 Task: Find connections with filter location Namur with filter topic #Mindfulnesswith filter profile language Spanish with filter current company Enel X with filter school The Army Public School, Dhaula Kuan, New Delhi with filter industry Electric Power Generation with filter service category Corporate Events with filter keywords title Copywriter
Action: Mouse moved to (534, 101)
Screenshot: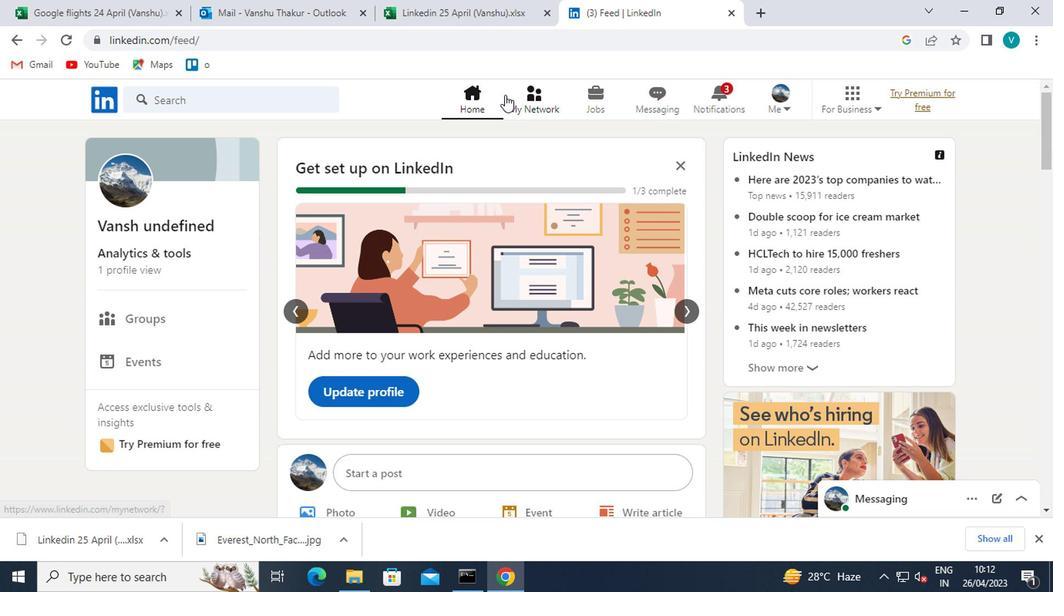 
Action: Mouse pressed left at (534, 101)
Screenshot: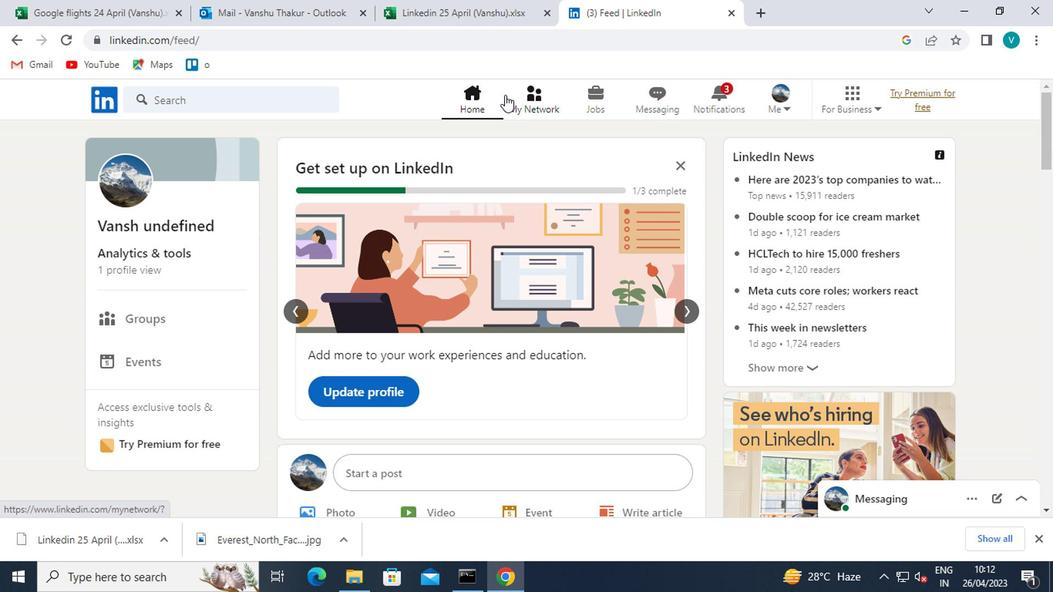 
Action: Mouse moved to (244, 187)
Screenshot: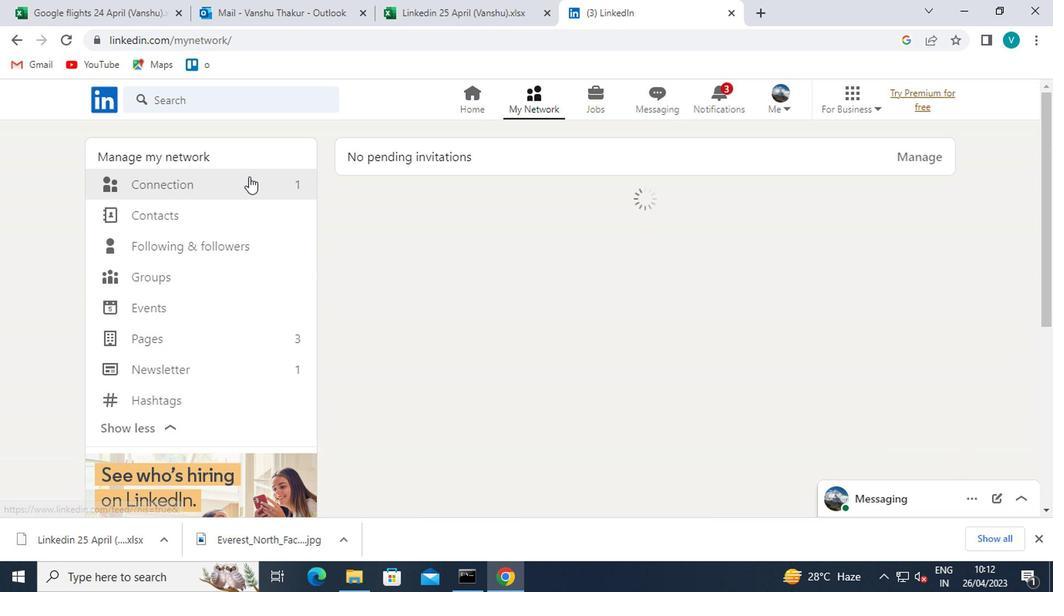 
Action: Mouse pressed left at (244, 187)
Screenshot: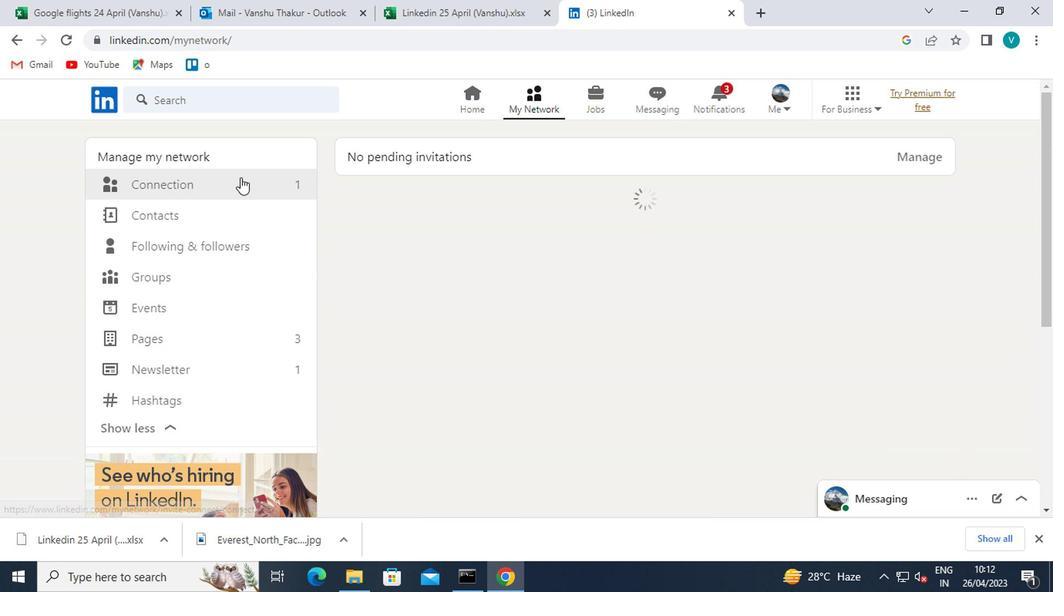 
Action: Mouse moved to (651, 183)
Screenshot: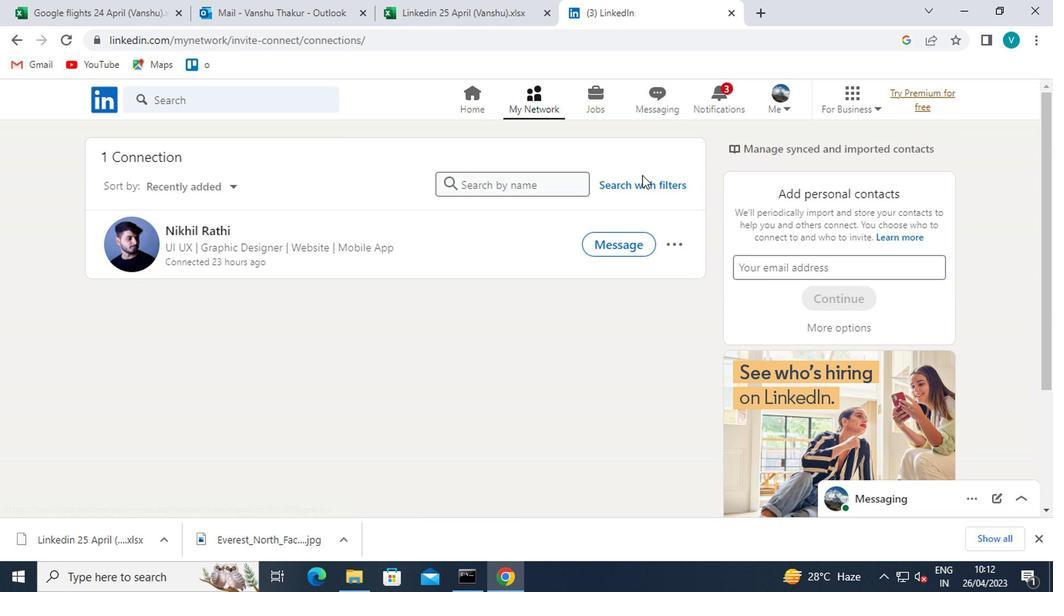 
Action: Mouse pressed left at (651, 183)
Screenshot: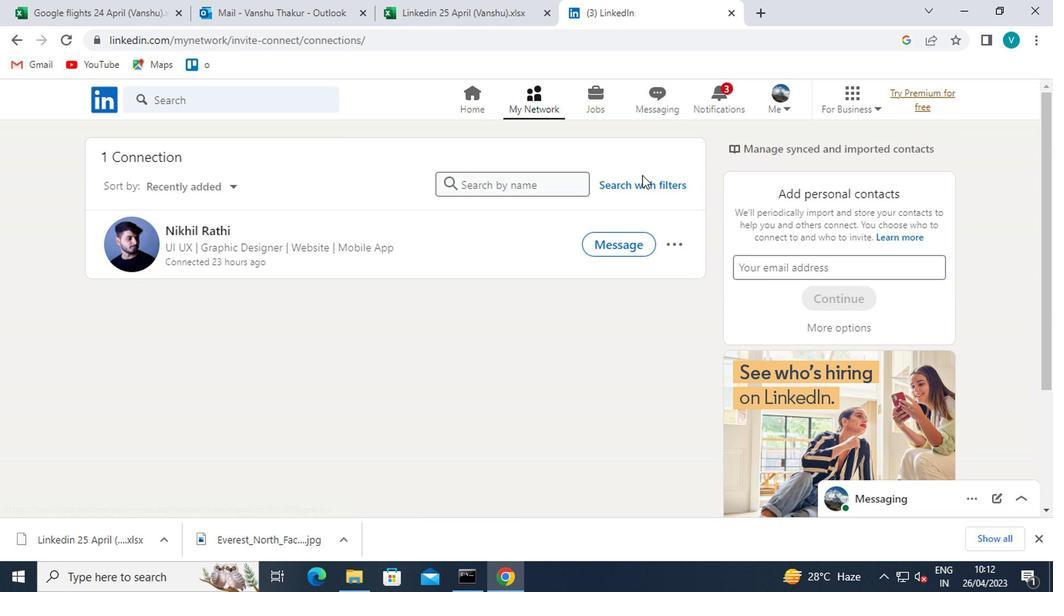 
Action: Mouse moved to (541, 154)
Screenshot: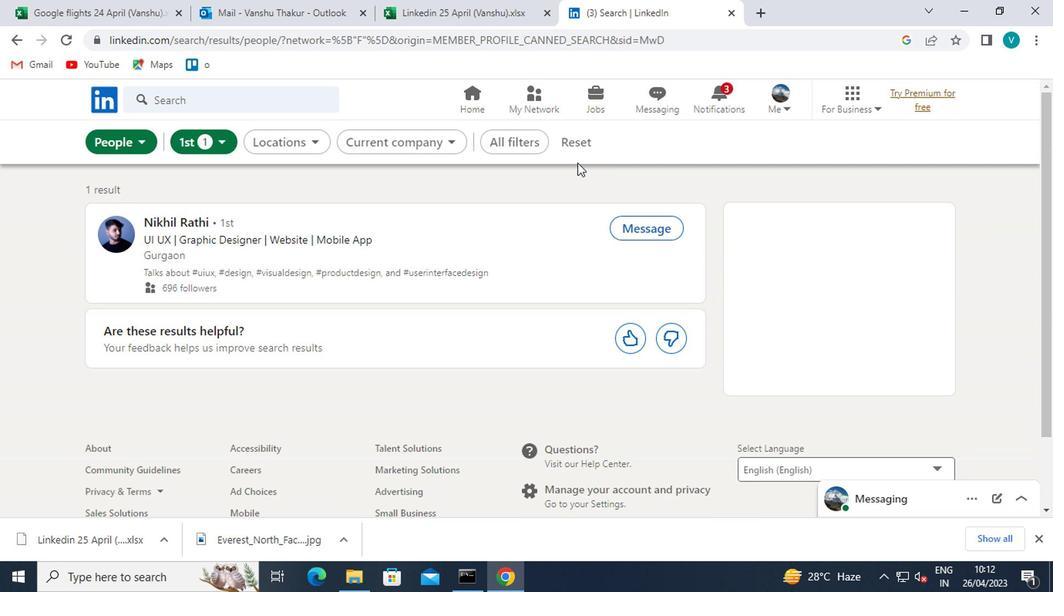 
Action: Mouse pressed left at (541, 154)
Screenshot: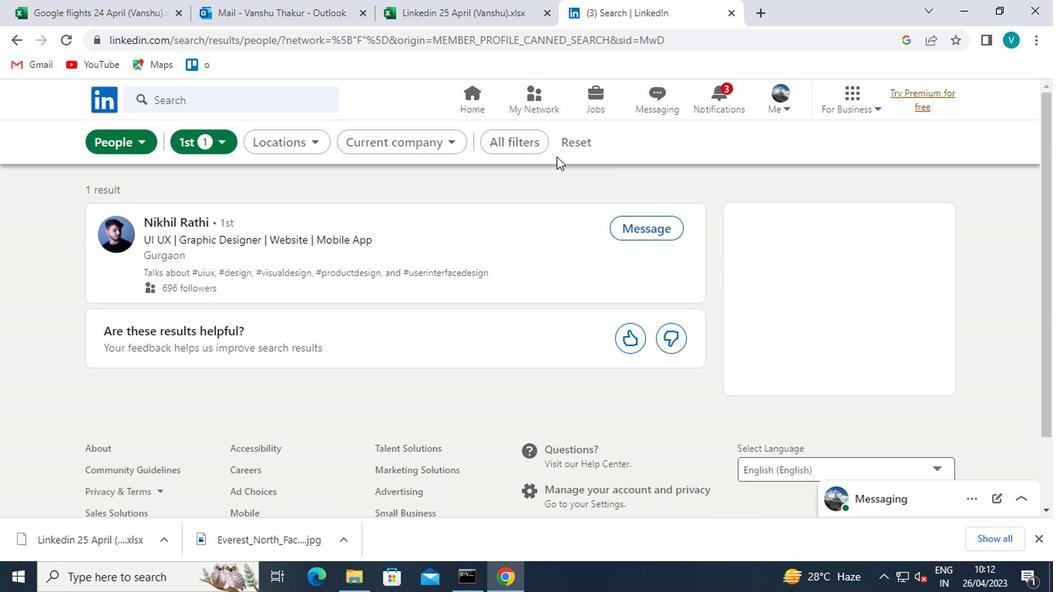 
Action: Mouse moved to (740, 271)
Screenshot: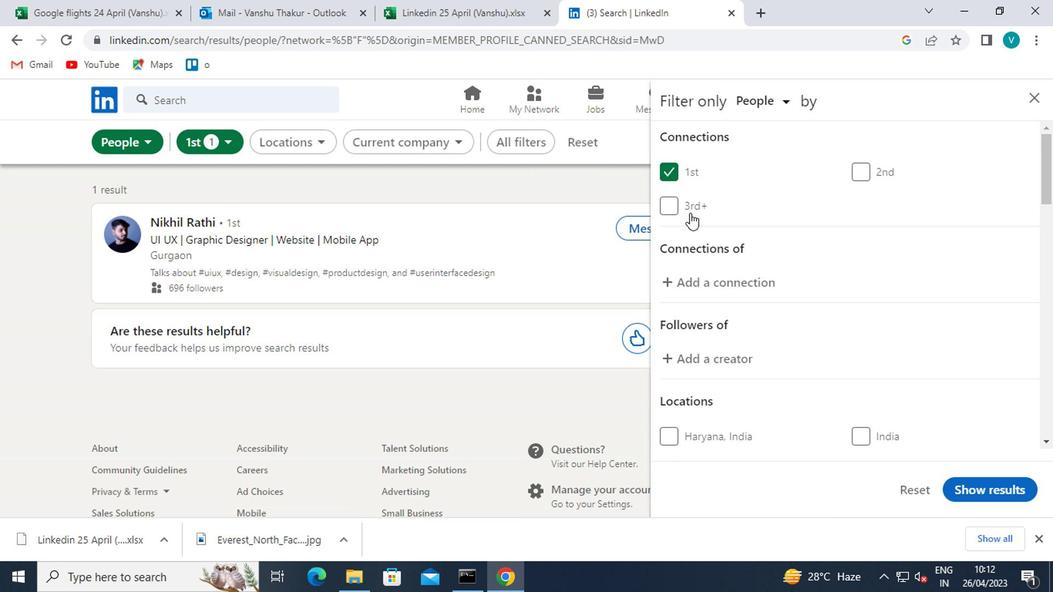 
Action: Mouse scrolled (740, 270) with delta (0, 0)
Screenshot: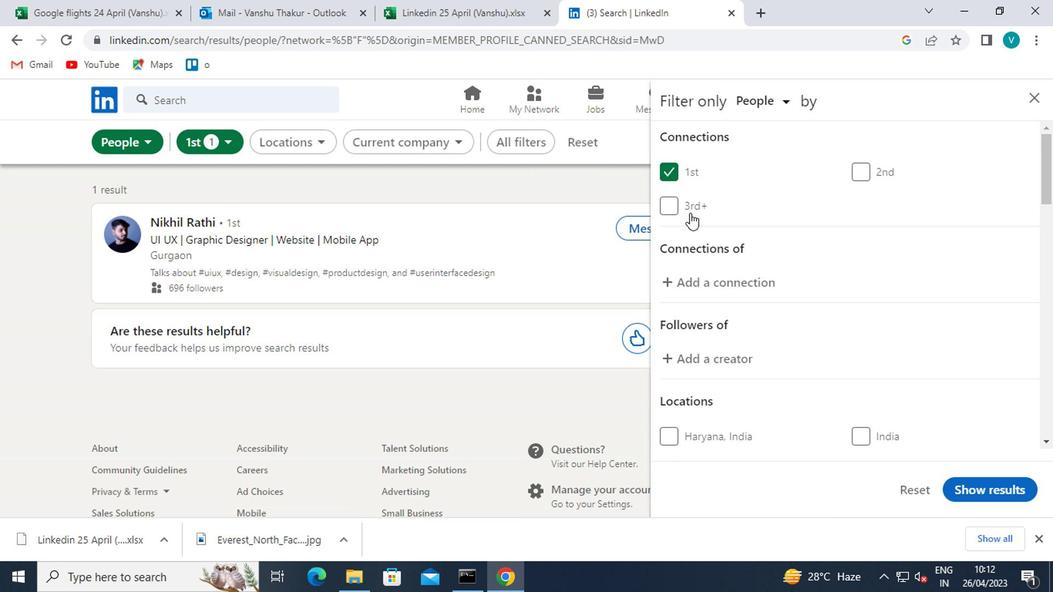 
Action: Mouse moved to (740, 274)
Screenshot: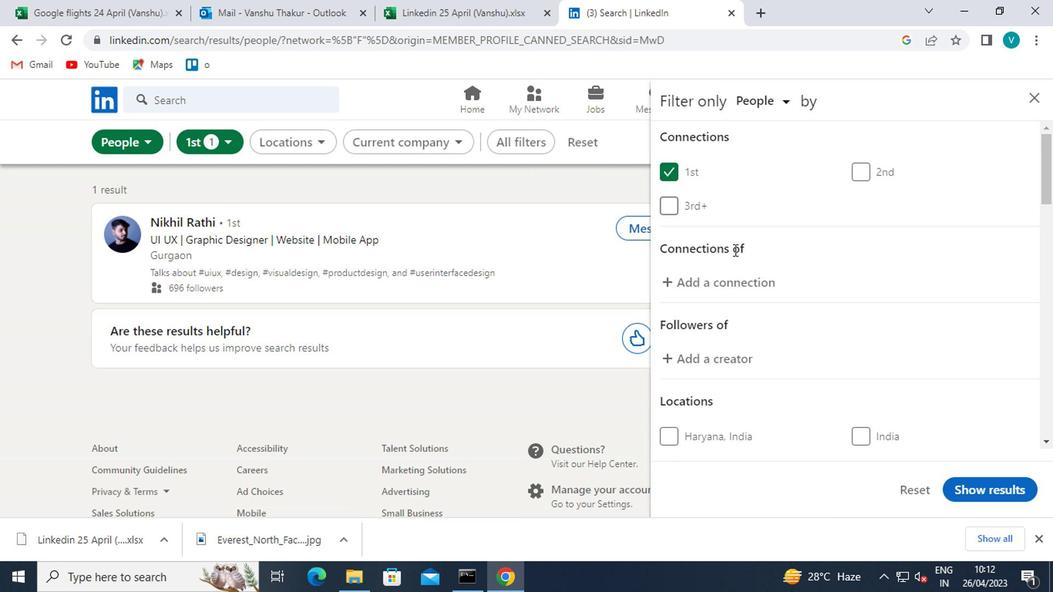 
Action: Mouse scrolled (740, 273) with delta (0, 0)
Screenshot: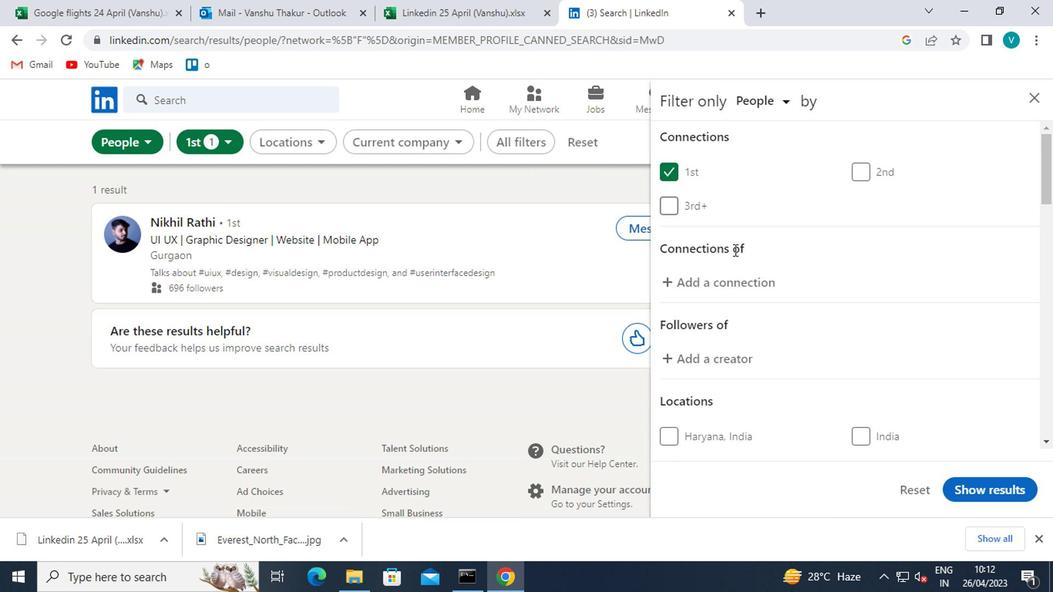 
Action: Mouse scrolled (740, 273) with delta (0, 0)
Screenshot: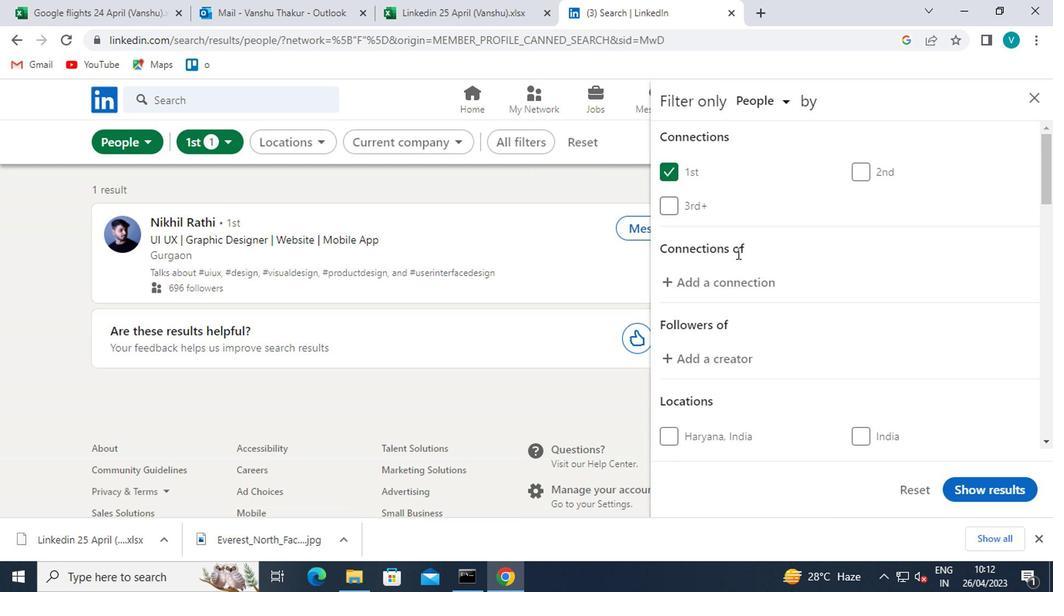
Action: Mouse moved to (728, 271)
Screenshot: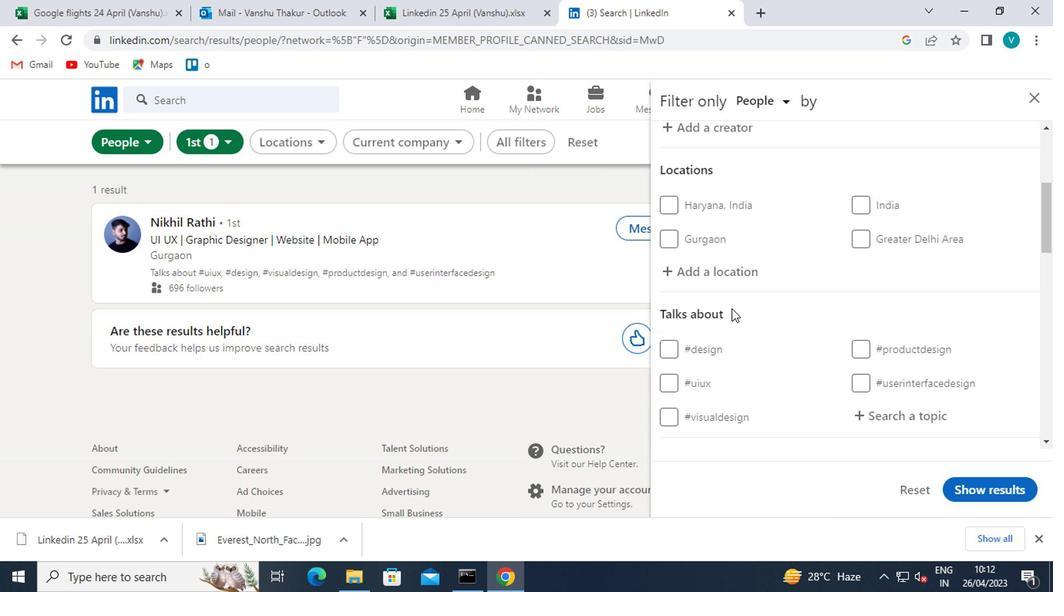 
Action: Mouse pressed left at (728, 271)
Screenshot: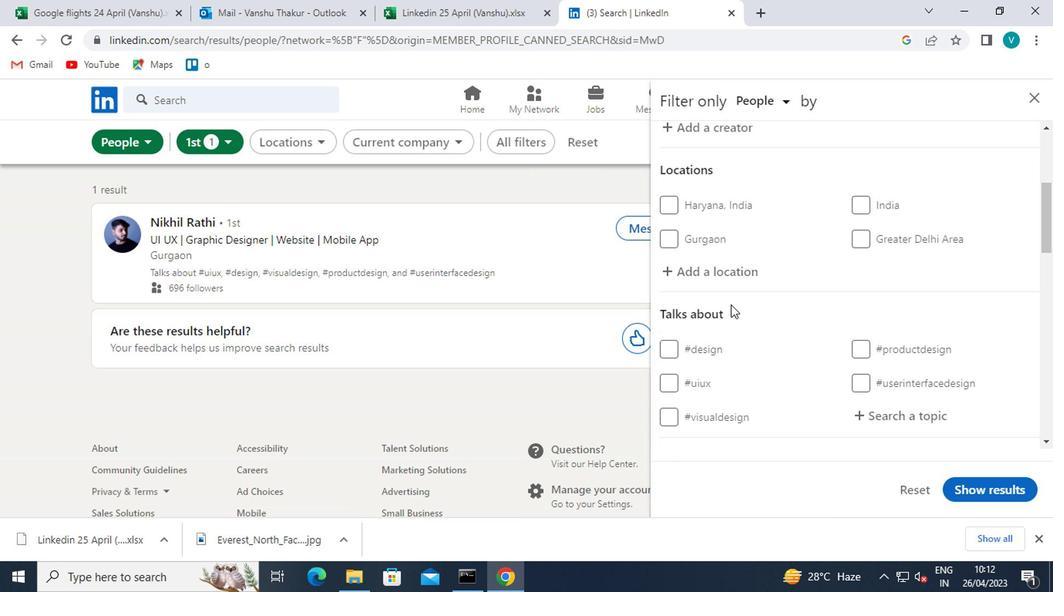 
Action: Key pressed <Key.shift>NAMUR
Screenshot: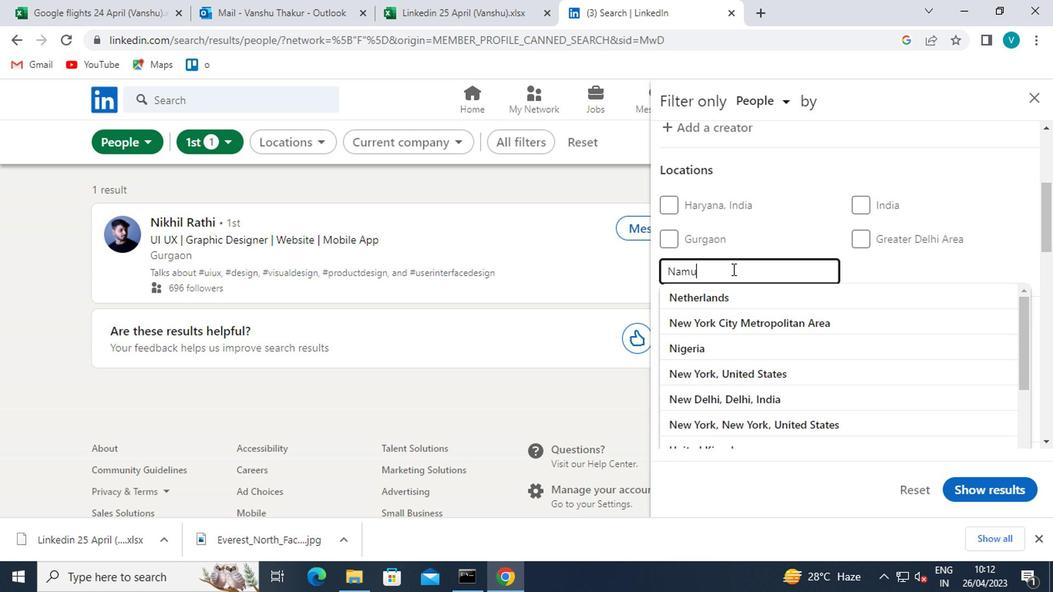 
Action: Mouse moved to (723, 300)
Screenshot: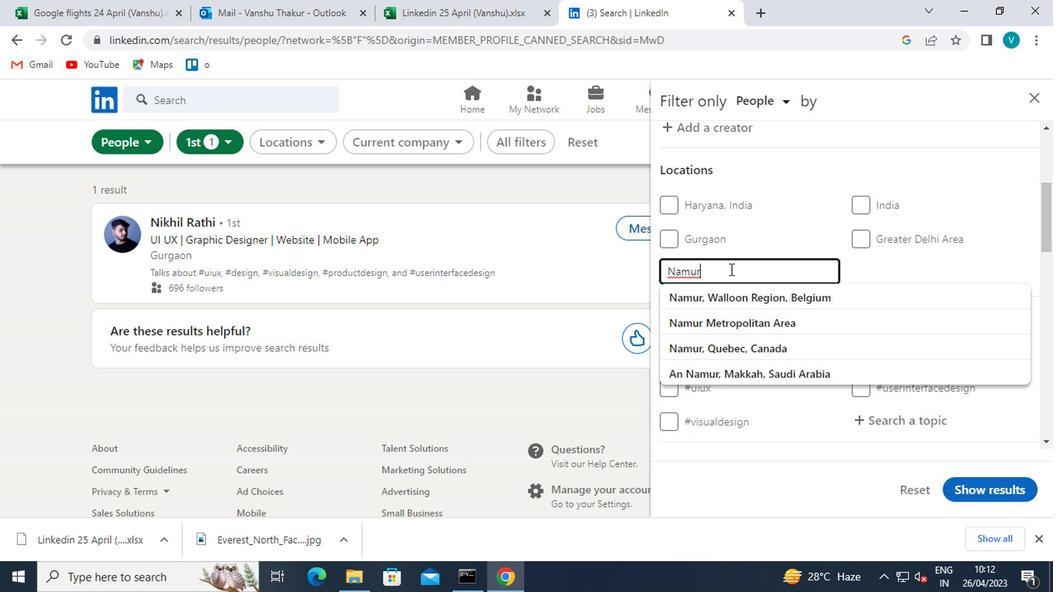 
Action: Mouse pressed left at (723, 300)
Screenshot: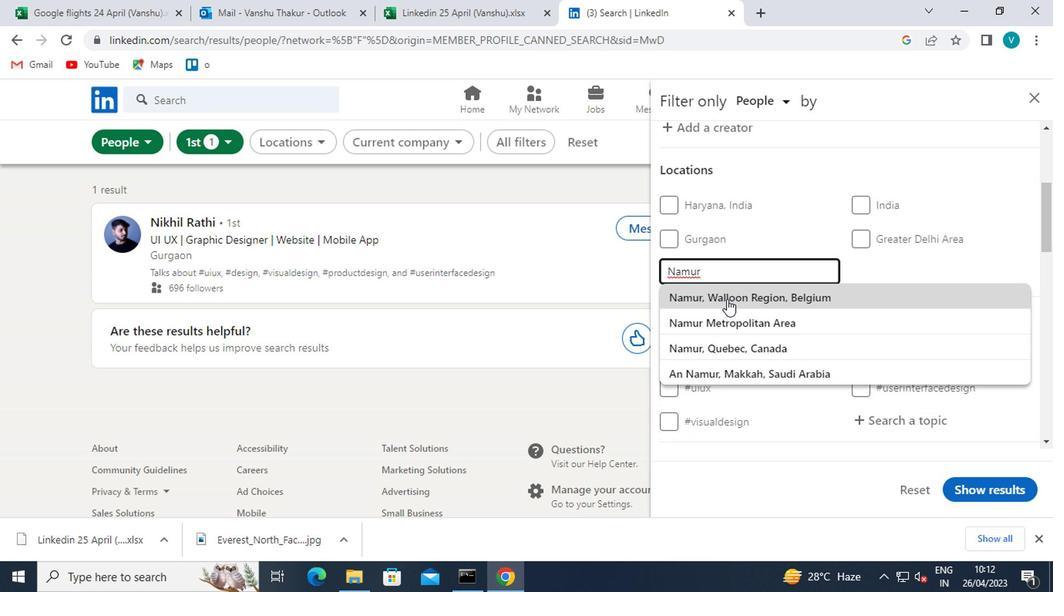 
Action: Mouse moved to (726, 304)
Screenshot: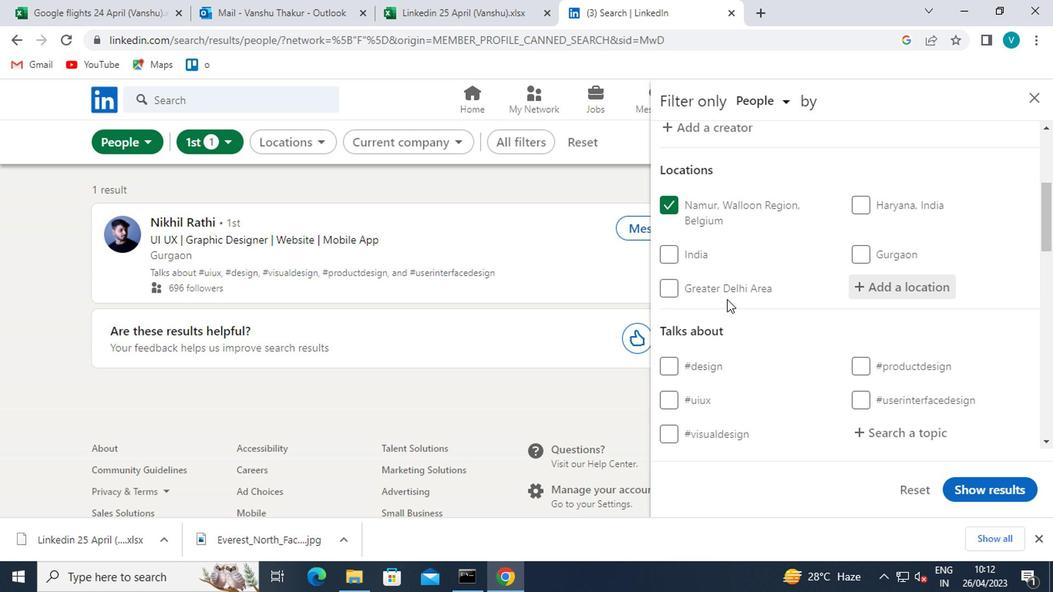 
Action: Mouse scrolled (726, 303) with delta (0, 0)
Screenshot: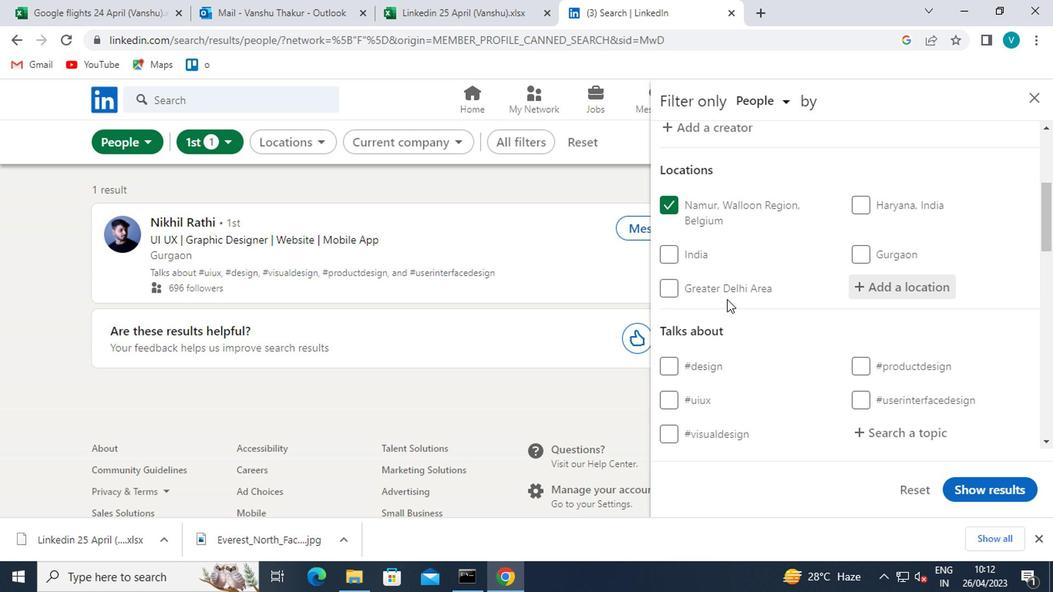 
Action: Mouse moved to (730, 308)
Screenshot: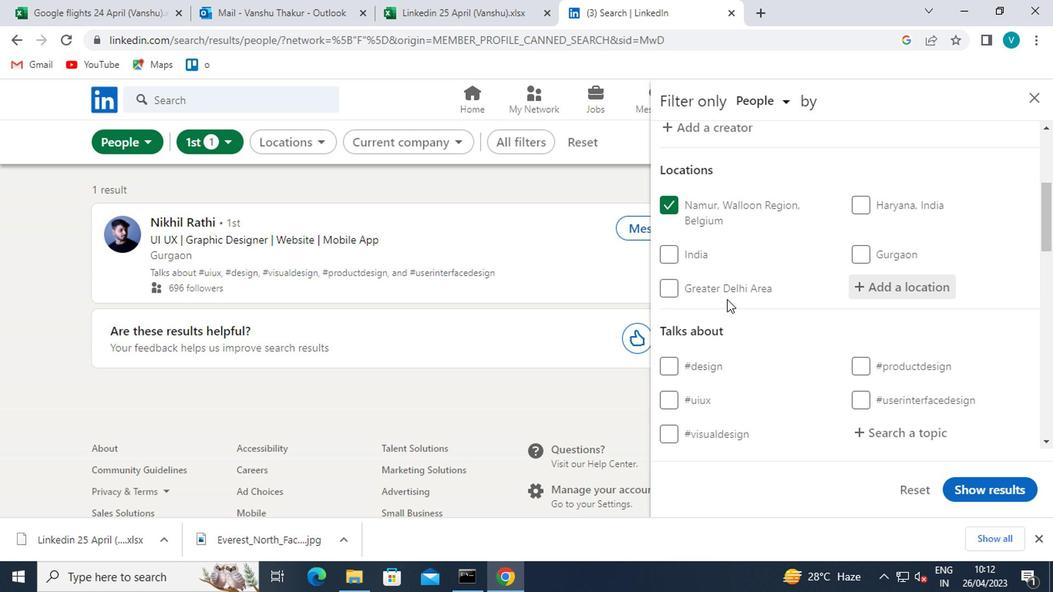 
Action: Mouse scrolled (730, 307) with delta (0, -1)
Screenshot: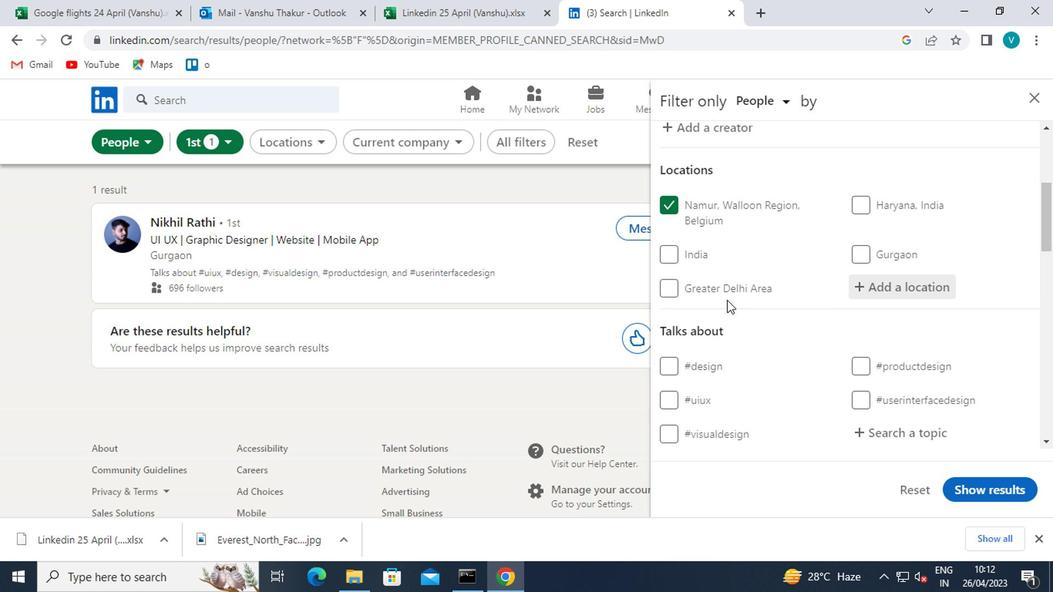 
Action: Mouse moved to (898, 286)
Screenshot: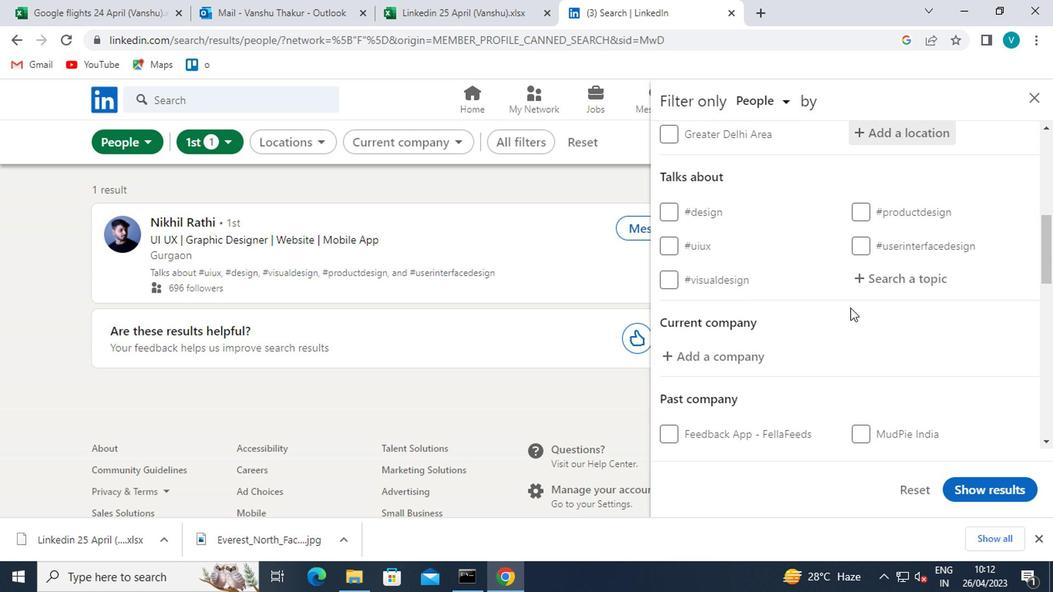 
Action: Mouse pressed left at (898, 286)
Screenshot: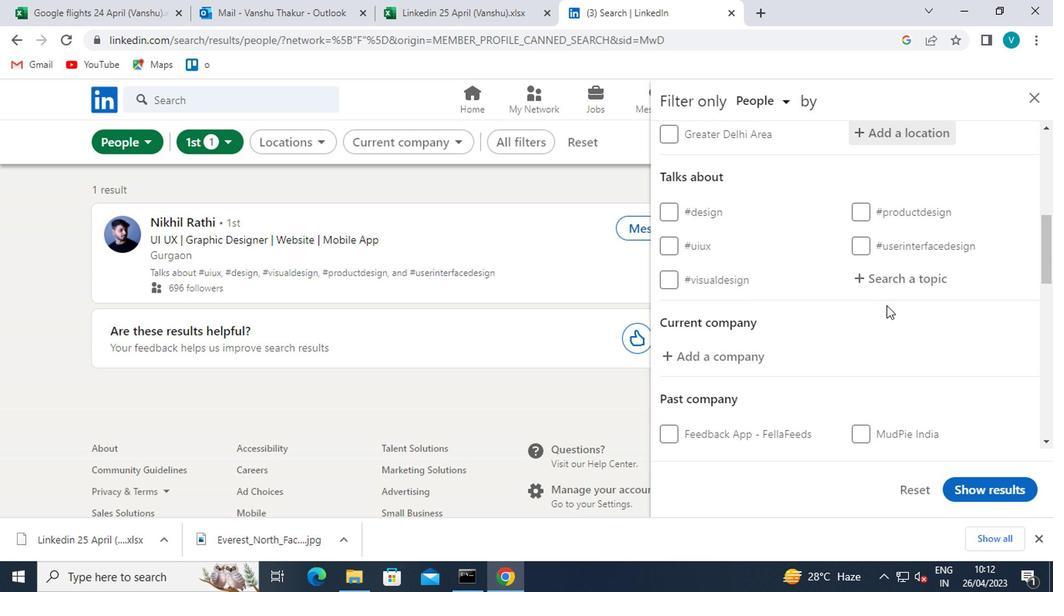 
Action: Key pressed <Key.shift>#<Key.shift>MINDFULNESS
Screenshot: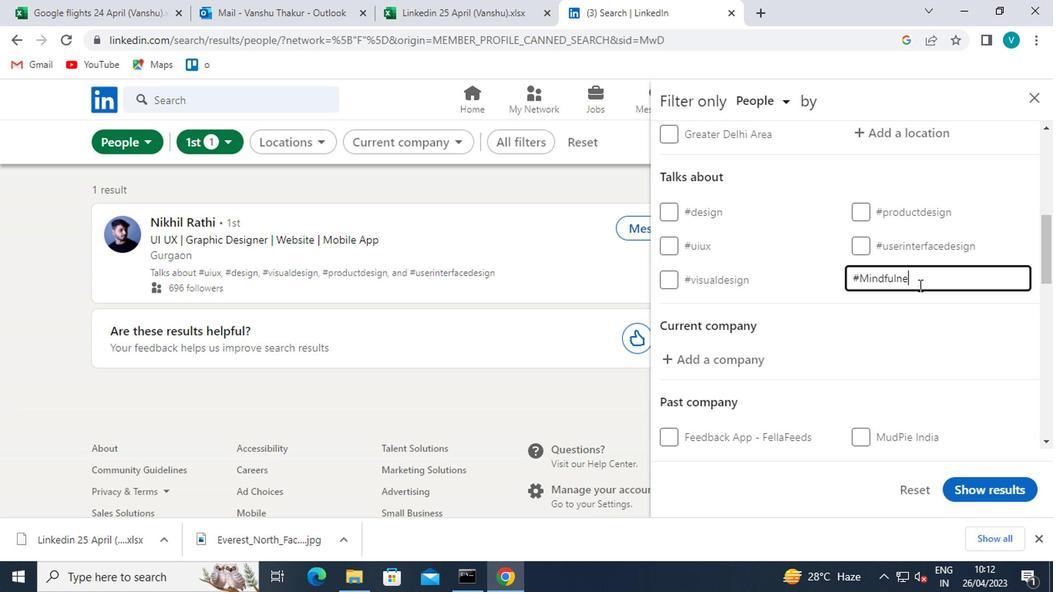 
Action: Mouse moved to (906, 300)
Screenshot: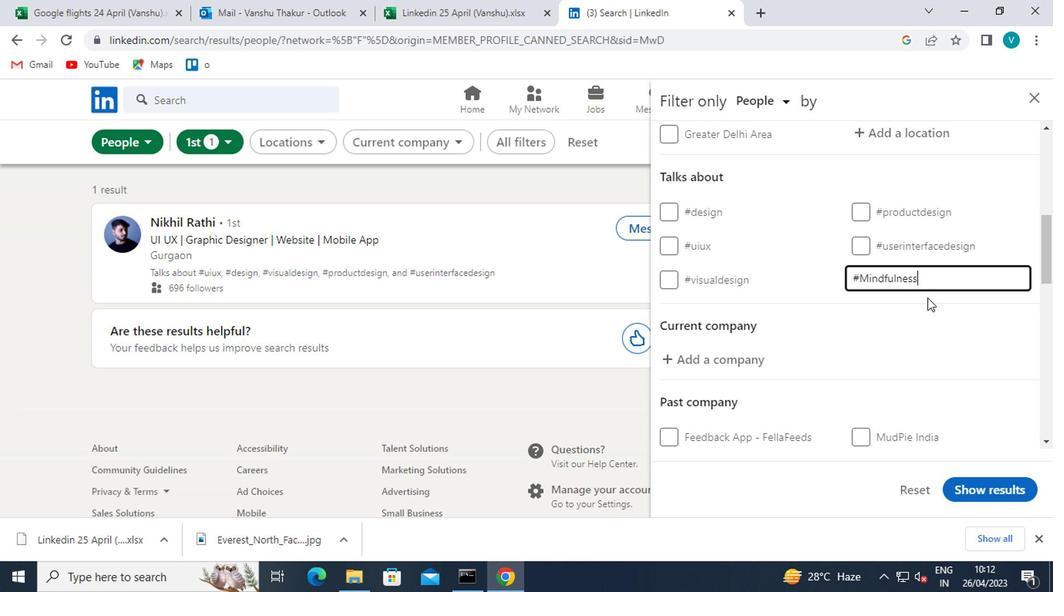 
Action: Mouse pressed left at (906, 300)
Screenshot: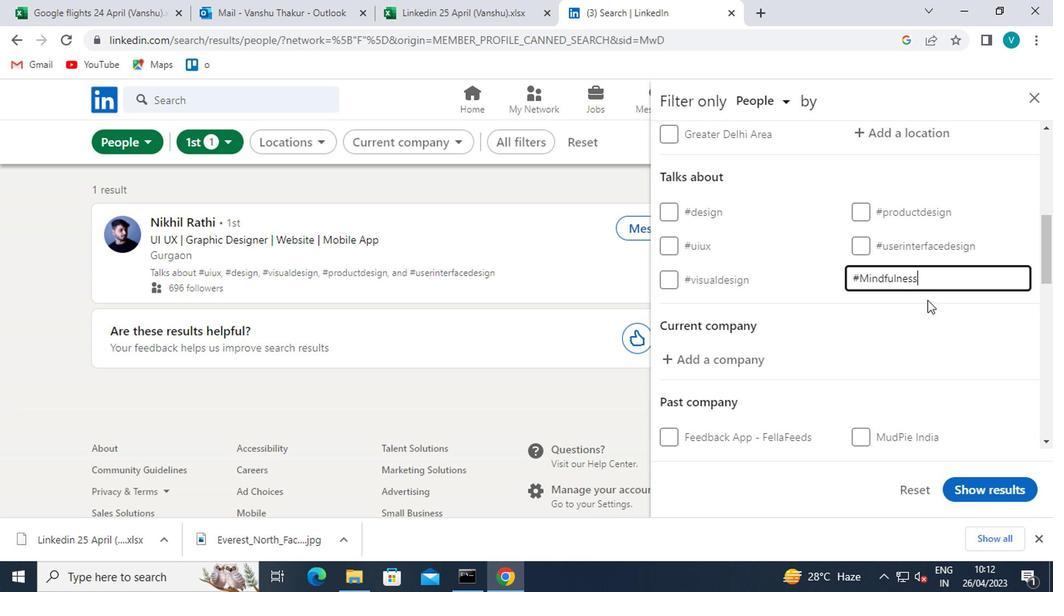 
Action: Mouse moved to (894, 310)
Screenshot: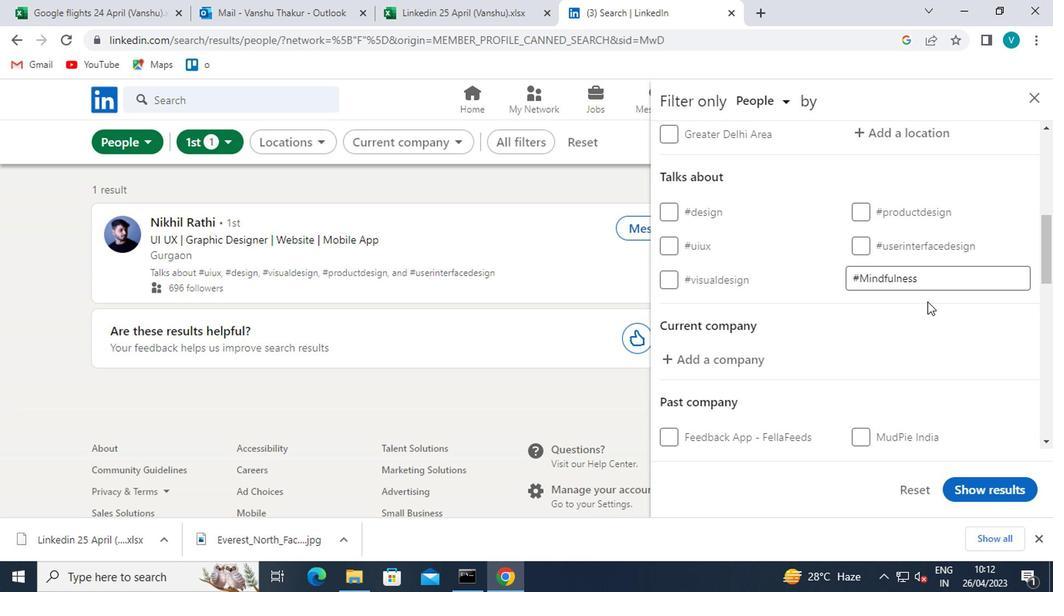 
Action: Mouse scrolled (894, 310) with delta (0, 0)
Screenshot: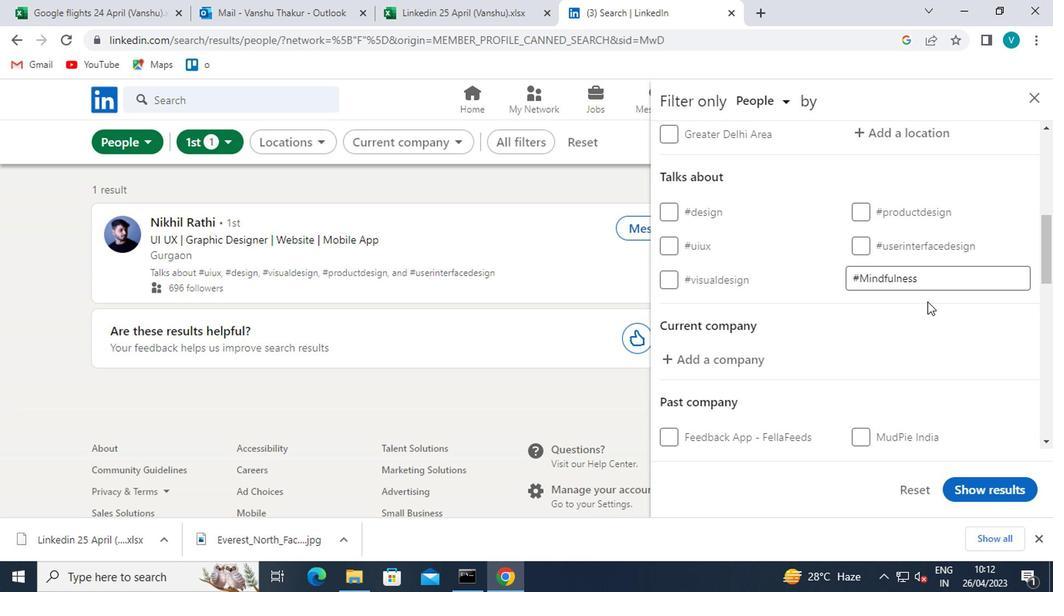 
Action: Mouse moved to (887, 314)
Screenshot: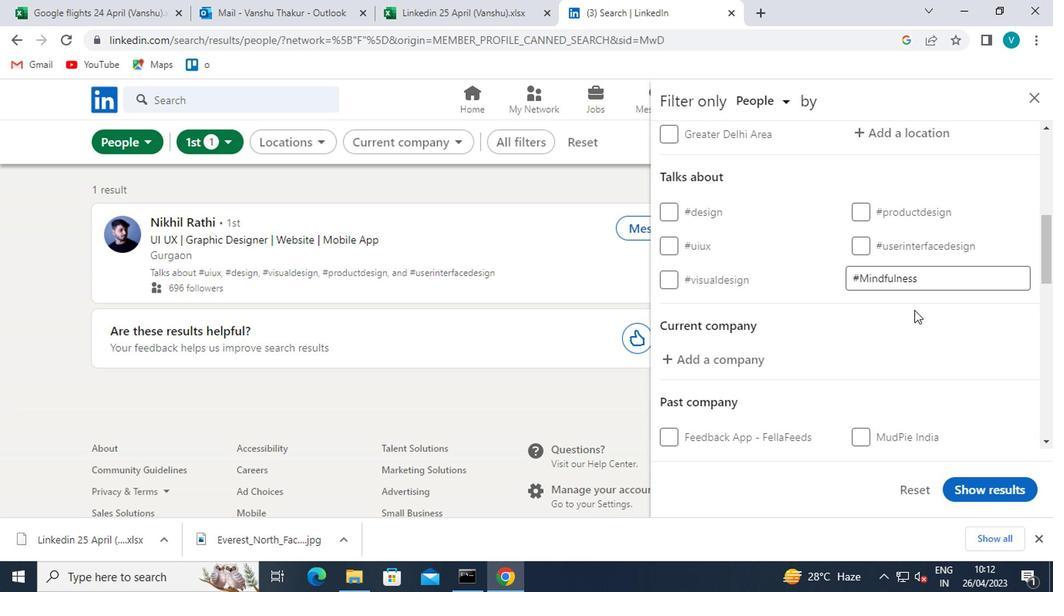 
Action: Mouse scrolled (887, 313) with delta (0, -1)
Screenshot: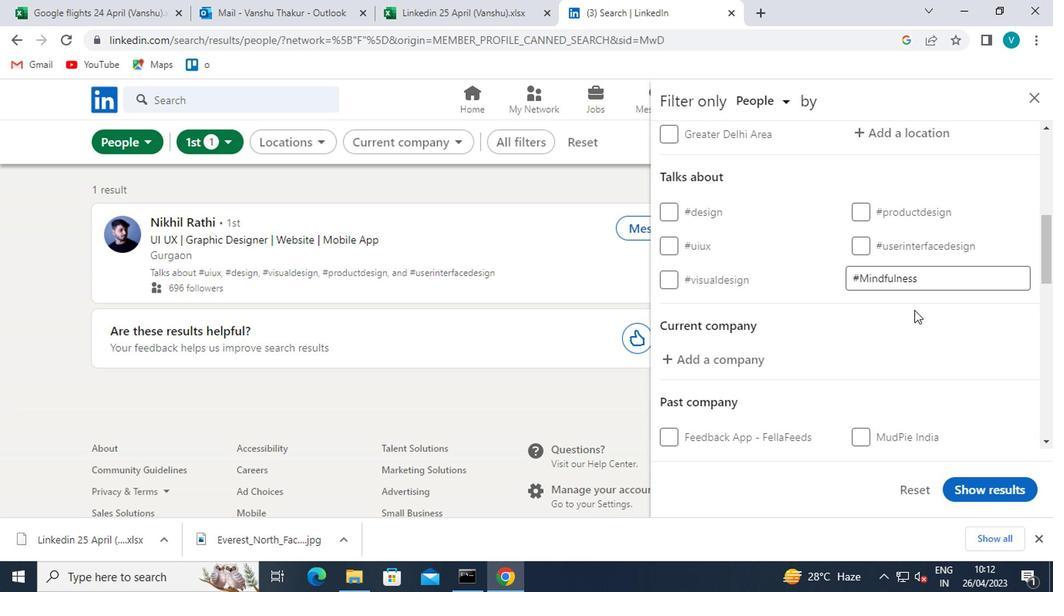
Action: Mouse moved to (867, 321)
Screenshot: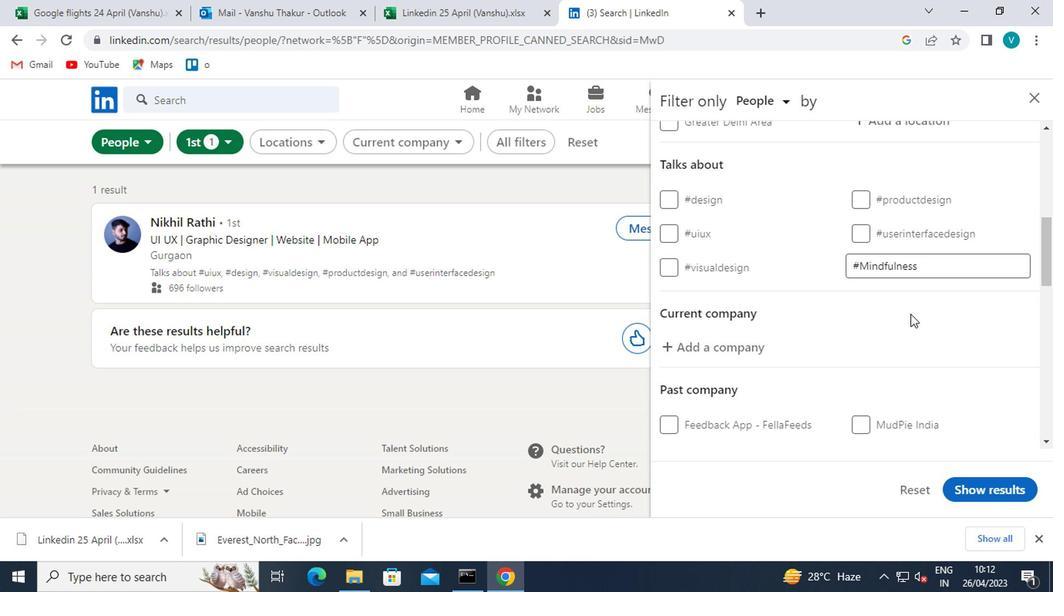 
Action: Mouse scrolled (867, 321) with delta (0, 0)
Screenshot: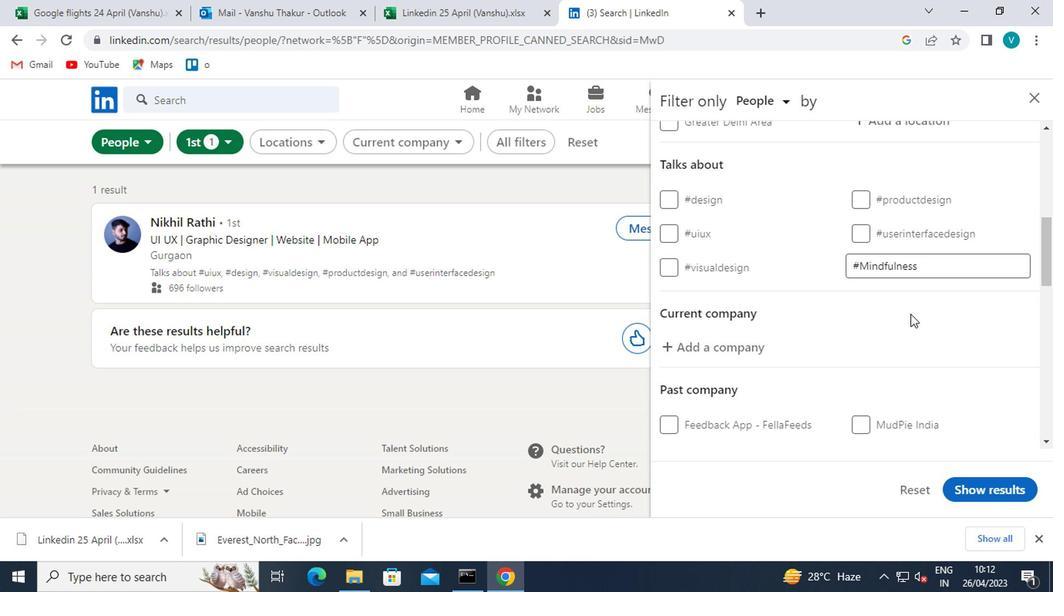 
Action: Mouse moved to (838, 324)
Screenshot: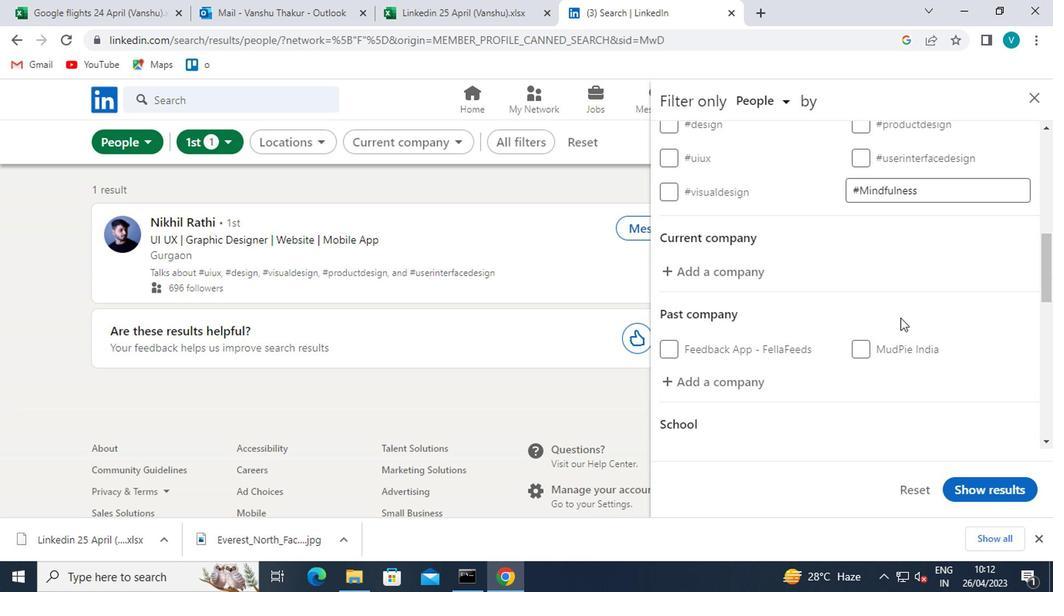 
Action: Mouse scrolled (838, 323) with delta (0, 0)
Screenshot: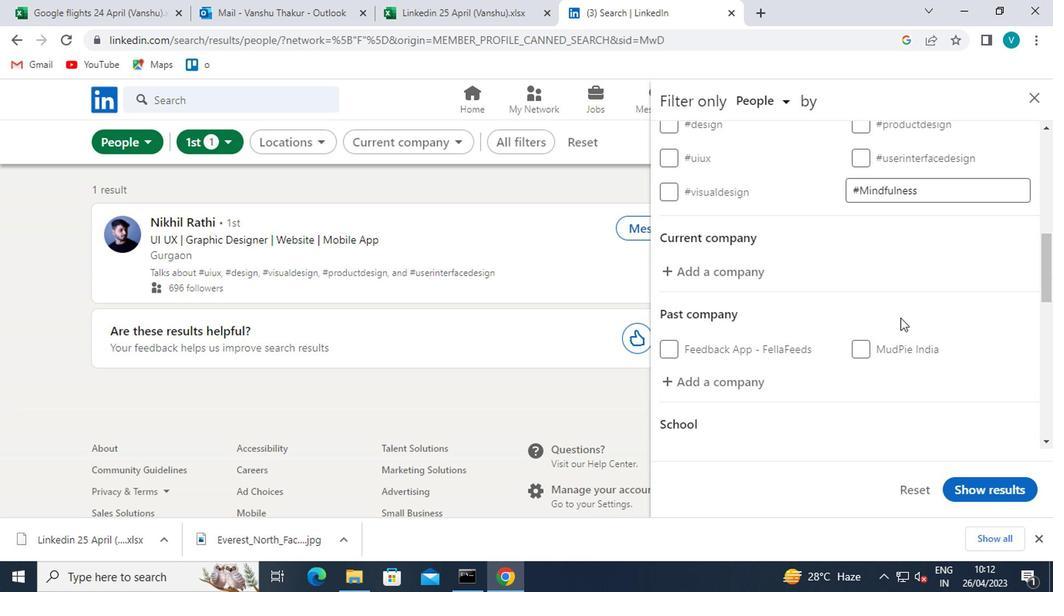 
Action: Mouse moved to (832, 324)
Screenshot: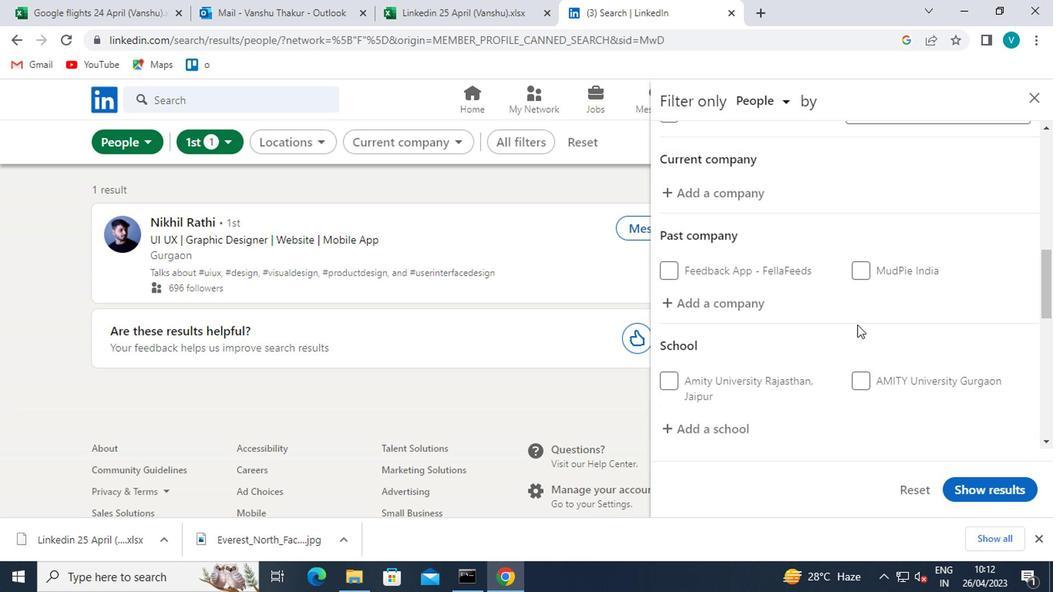
Action: Mouse scrolled (832, 323) with delta (0, 0)
Screenshot: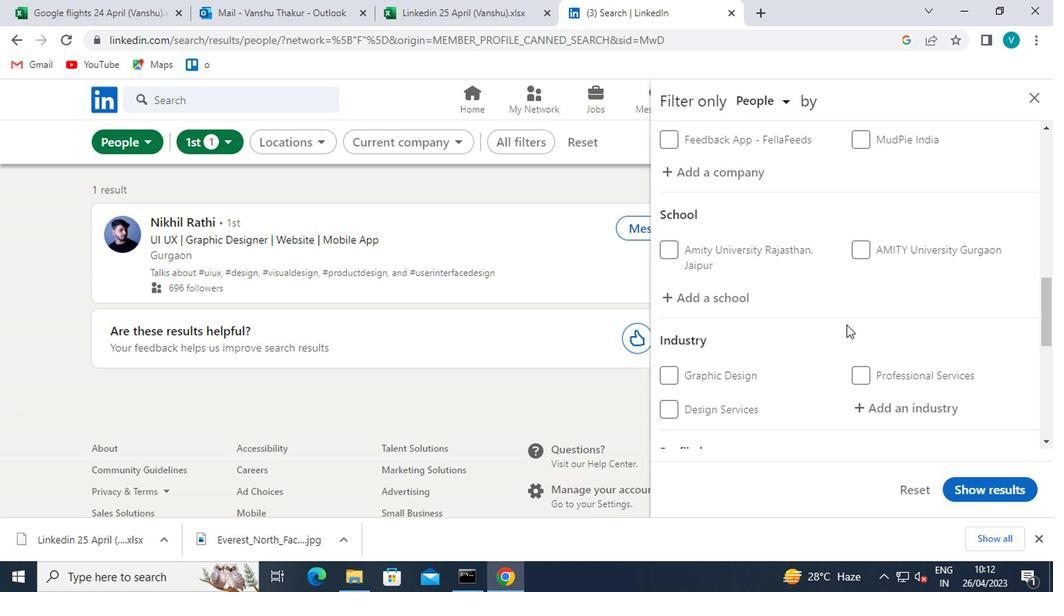 
Action: Mouse scrolled (832, 324) with delta (0, 0)
Screenshot: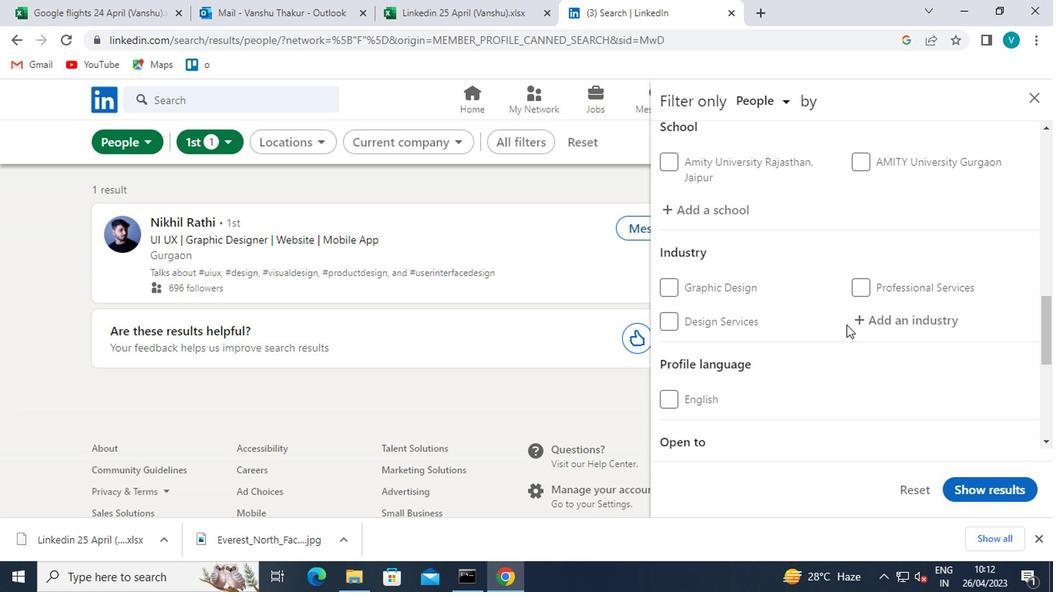 
Action: Mouse moved to (832, 324)
Screenshot: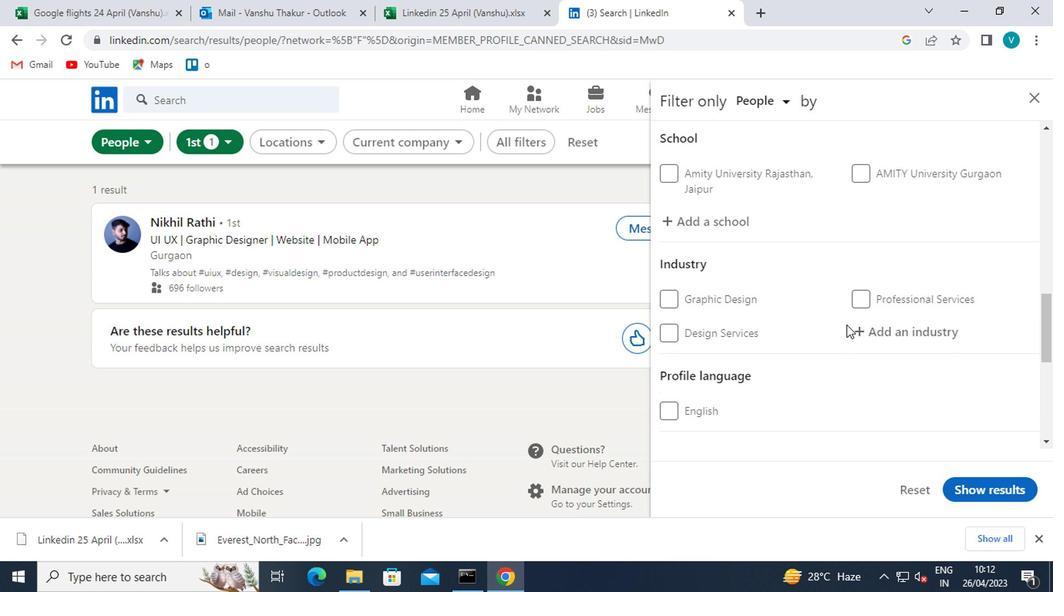 
Action: Mouse scrolled (832, 324) with delta (0, 0)
Screenshot: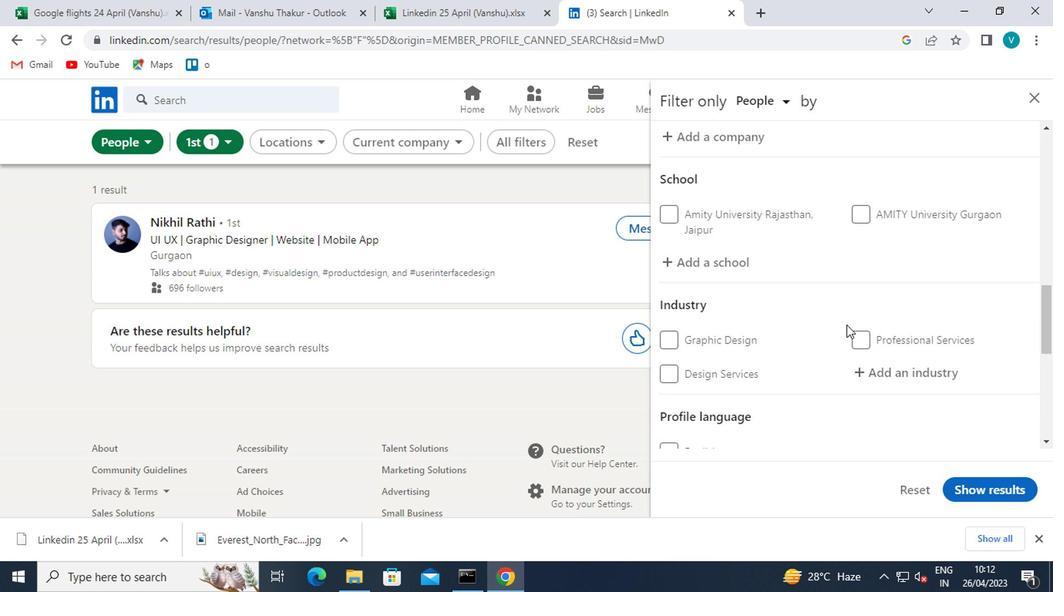 
Action: Mouse moved to (832, 324)
Screenshot: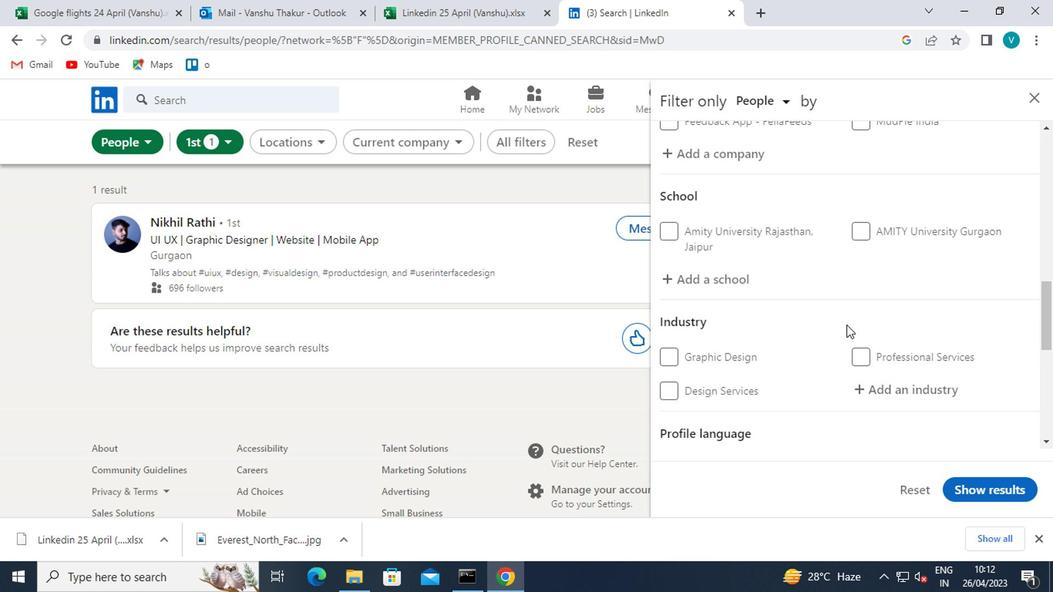
Action: Mouse scrolled (832, 324) with delta (0, 0)
Screenshot: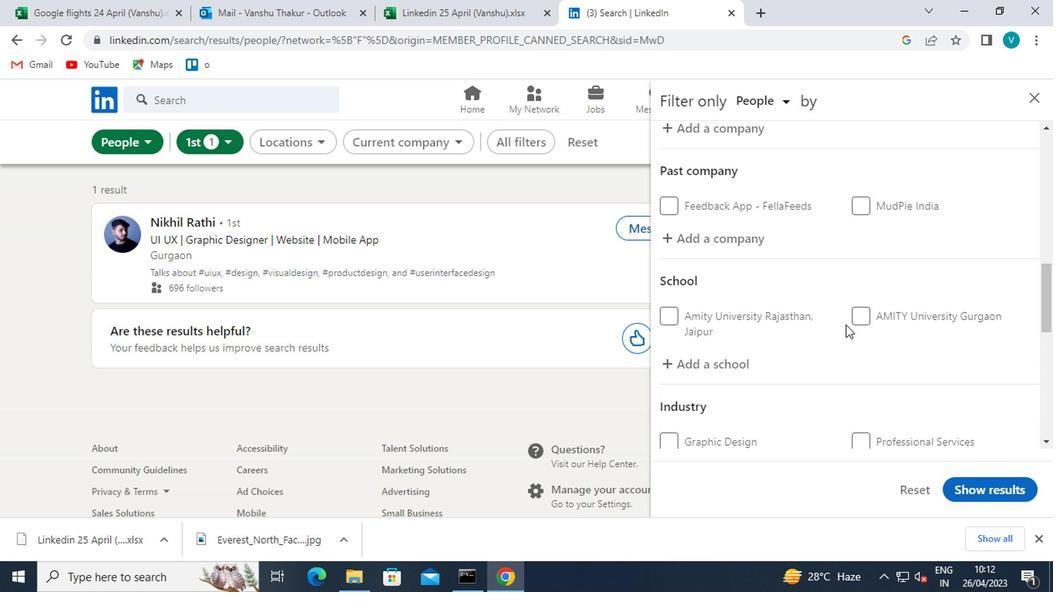 
Action: Mouse scrolled (832, 324) with delta (0, 0)
Screenshot: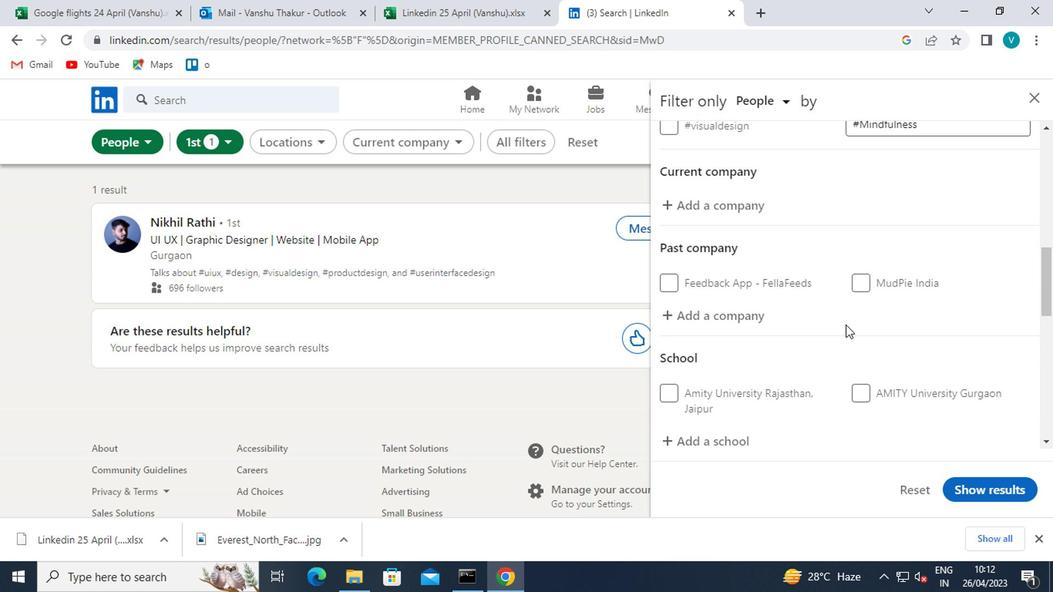 
Action: Mouse moved to (746, 285)
Screenshot: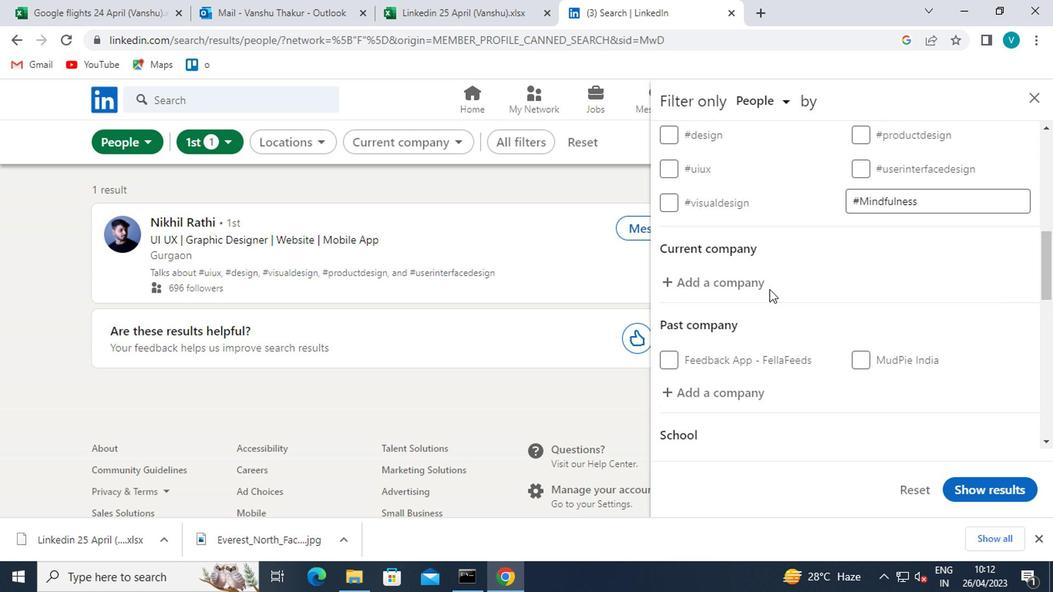 
Action: Mouse pressed left at (746, 285)
Screenshot: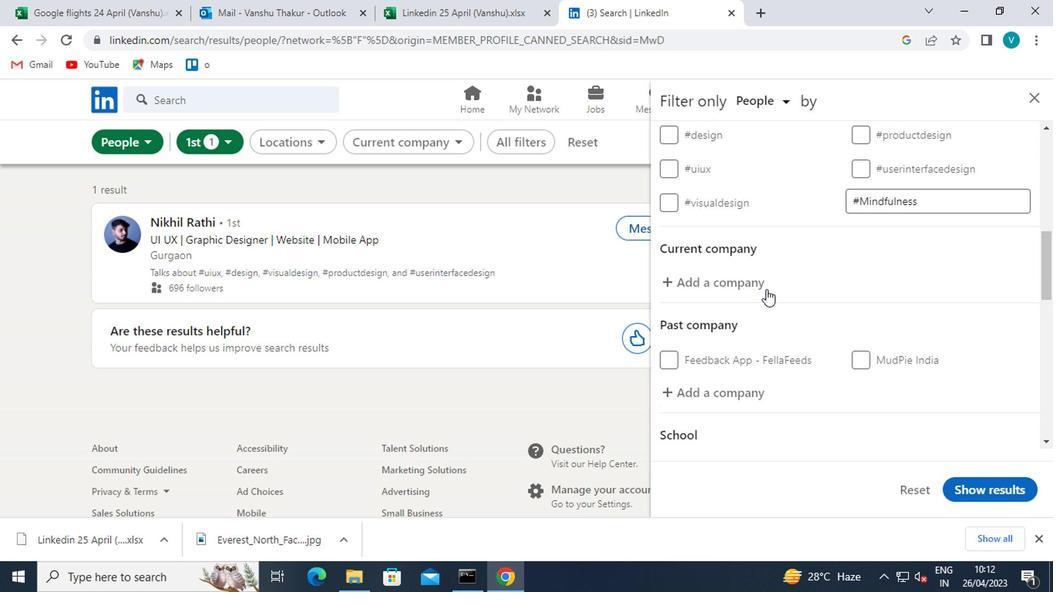
Action: Key pressed <Key.shift>ENEL<Key.space><Key.shift>X<Key.space>
Screenshot: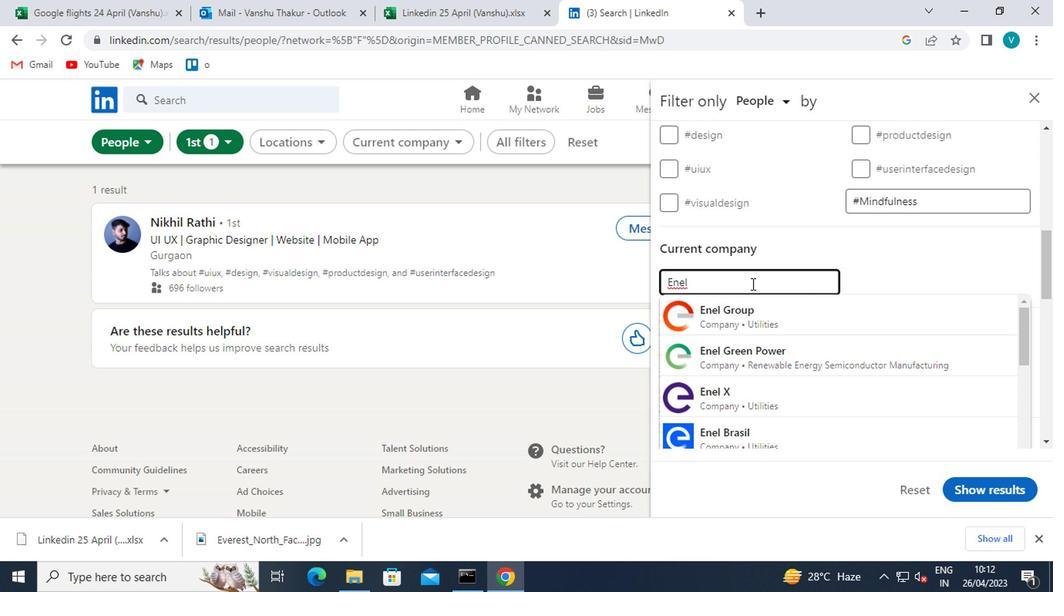 
Action: Mouse moved to (742, 308)
Screenshot: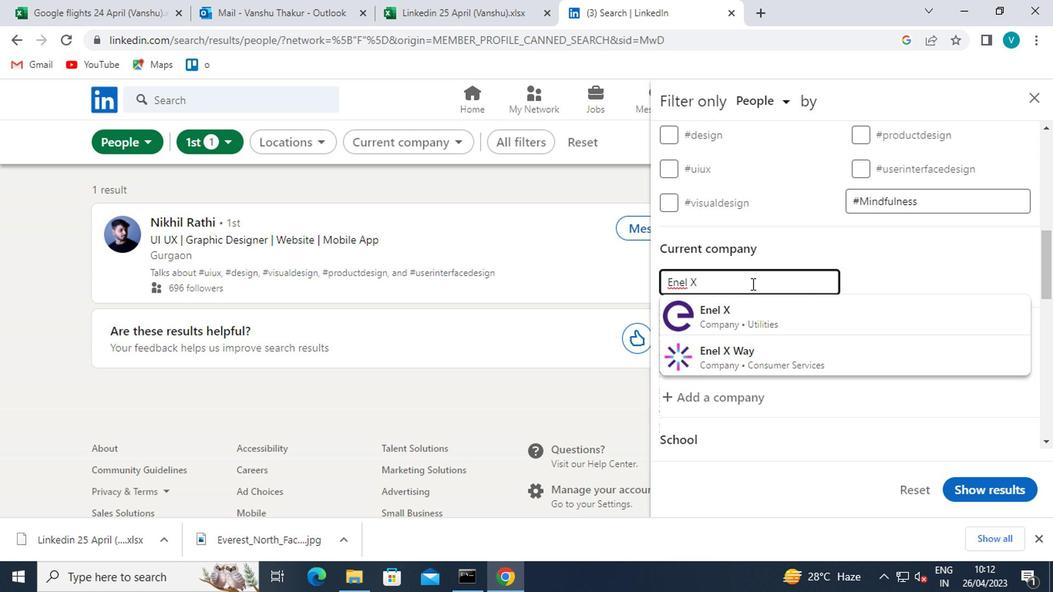 
Action: Mouse pressed left at (742, 308)
Screenshot: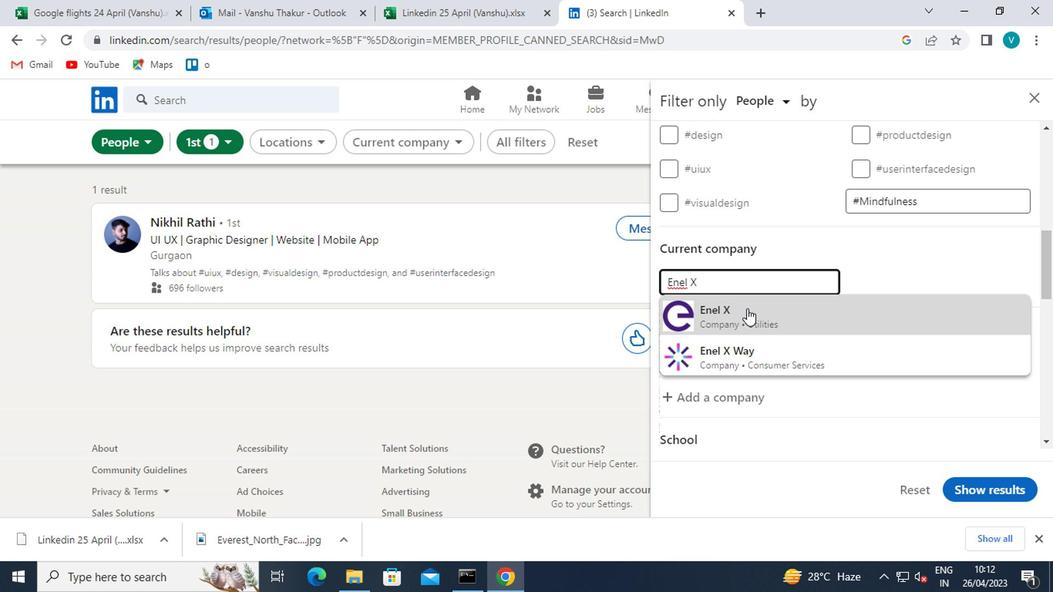 
Action: Mouse scrolled (742, 308) with delta (0, 0)
Screenshot: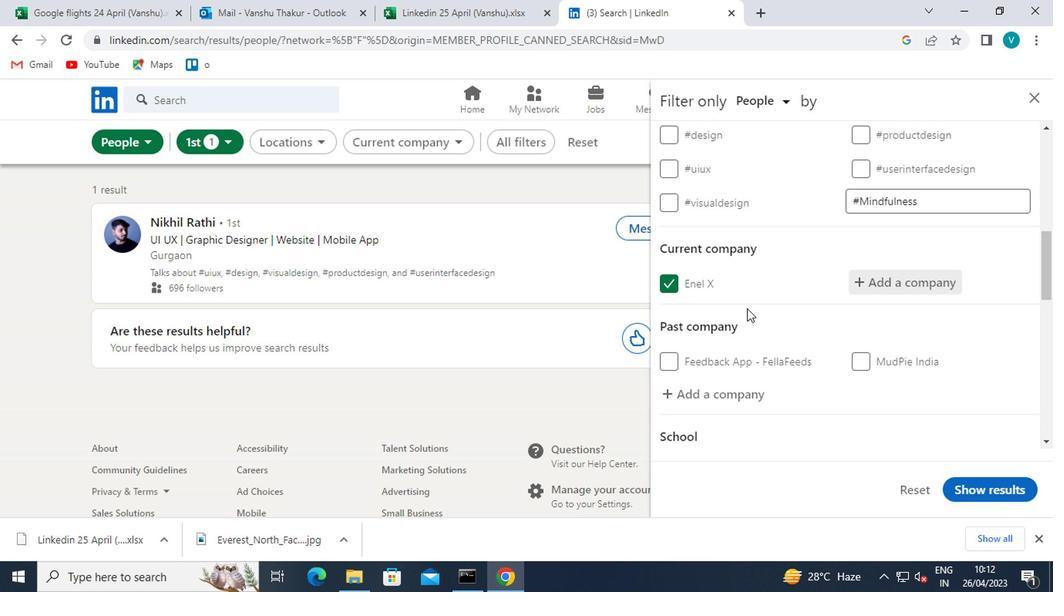 
Action: Mouse scrolled (742, 308) with delta (0, 0)
Screenshot: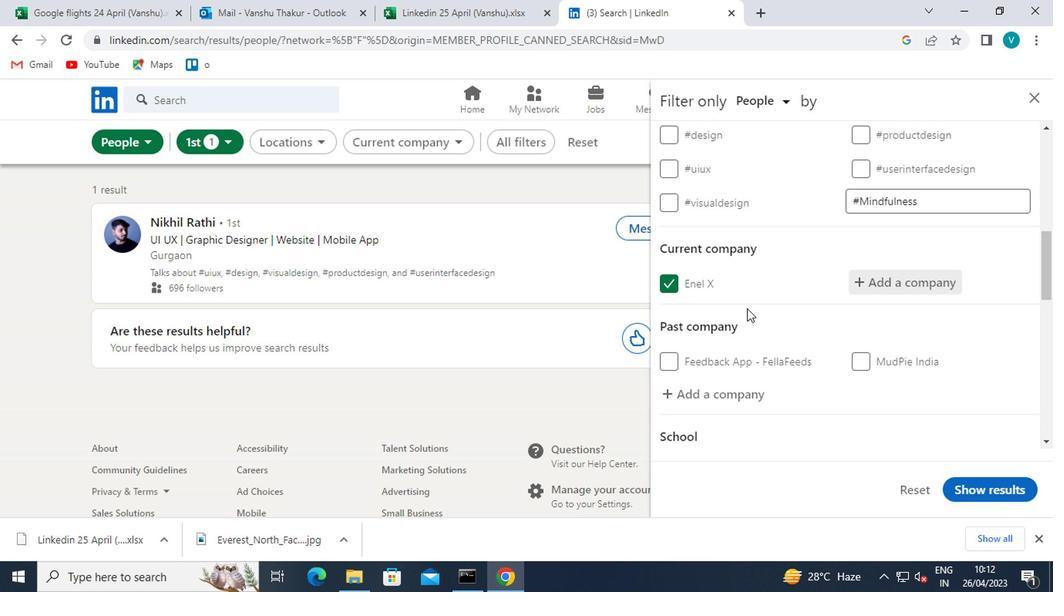 
Action: Mouse scrolled (742, 308) with delta (0, 0)
Screenshot: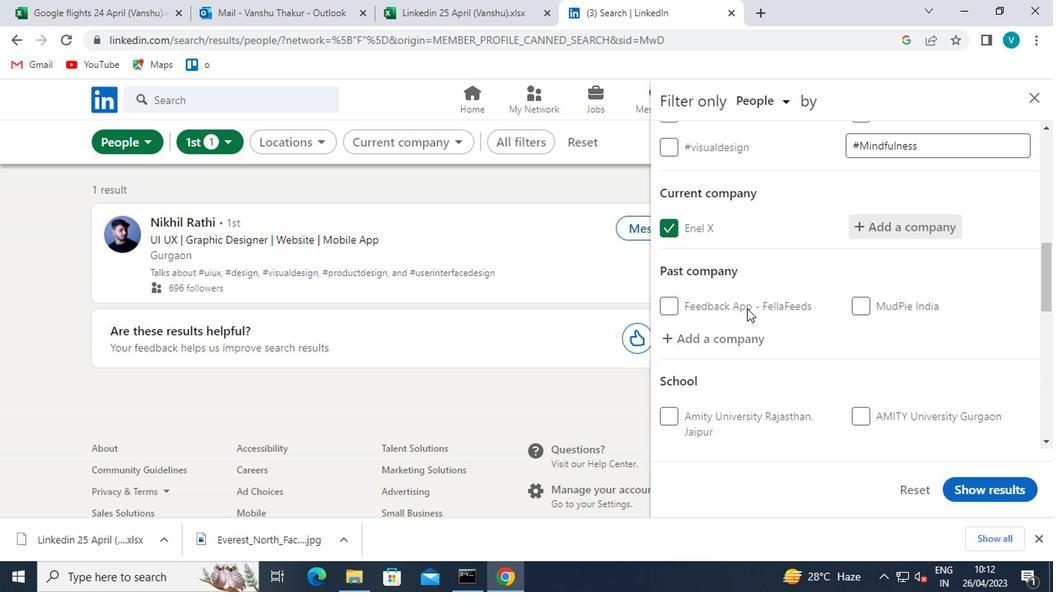 
Action: Mouse moved to (740, 290)
Screenshot: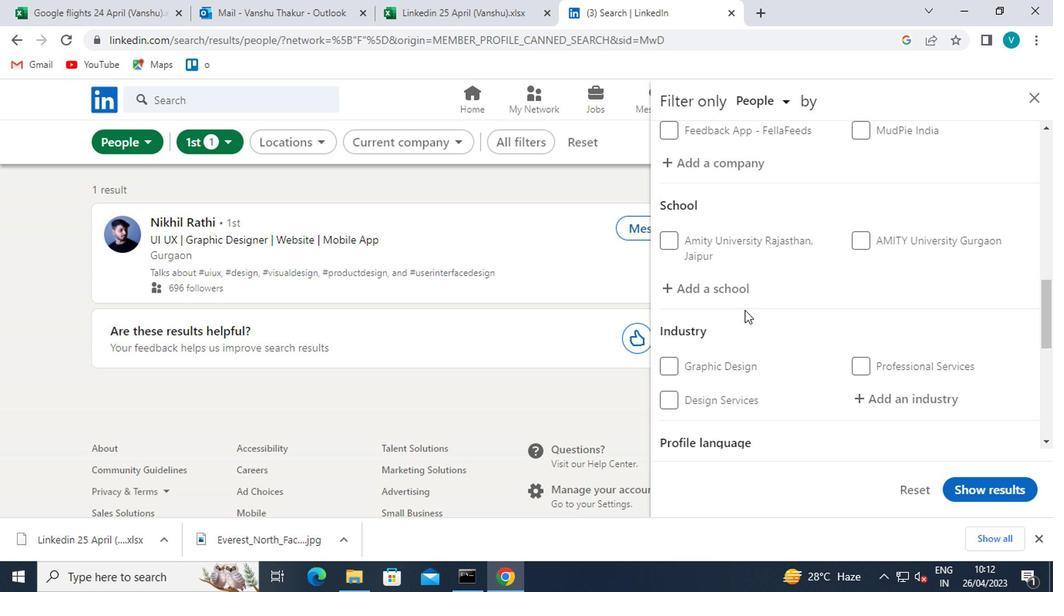
Action: Mouse pressed left at (740, 290)
Screenshot: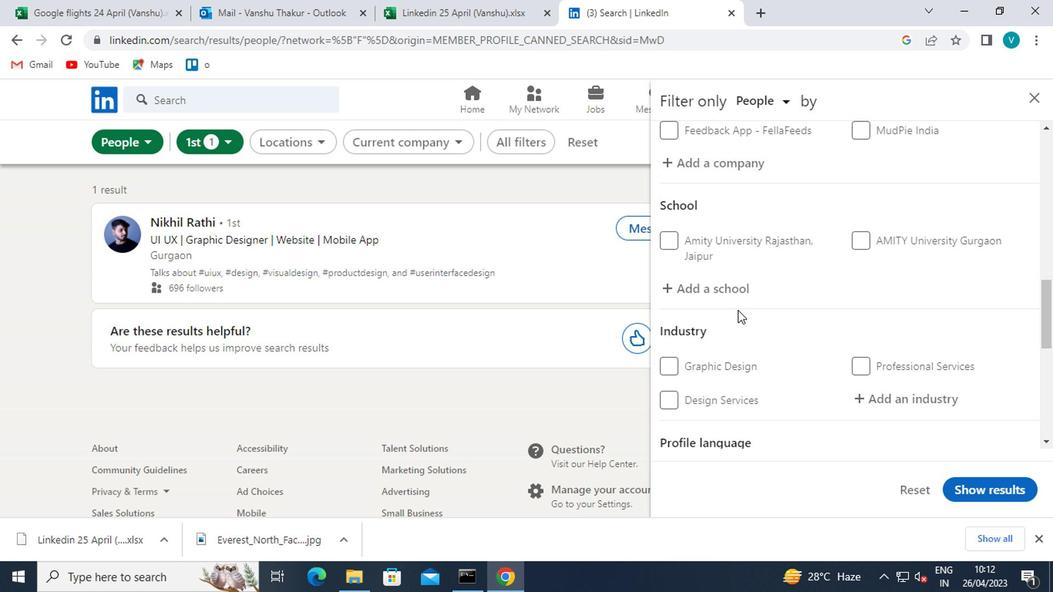 
Action: Mouse moved to (741, 289)
Screenshot: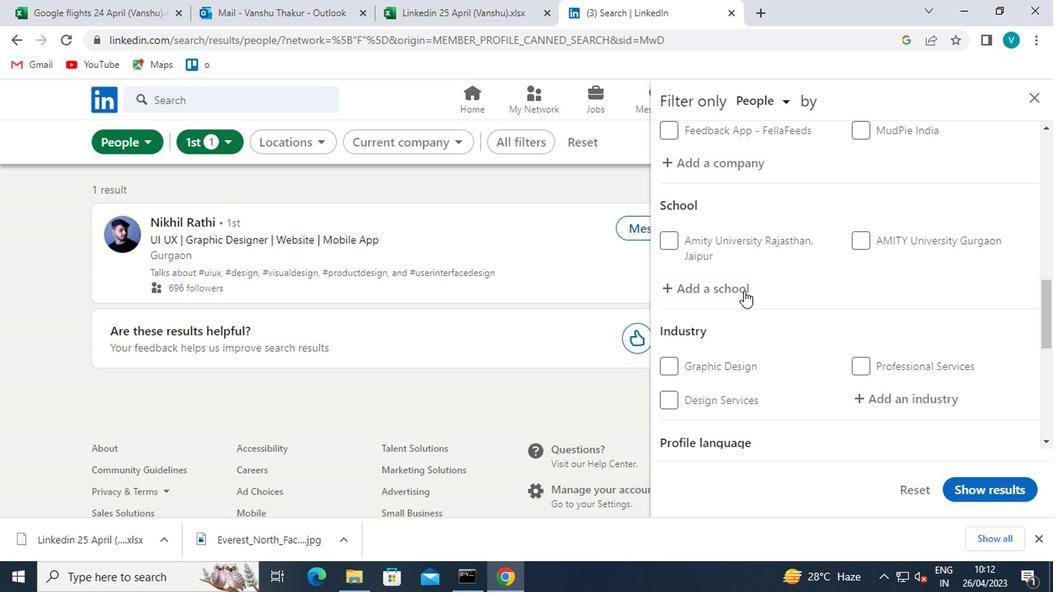 
Action: Key pressed <Key.shift>ARMY<Key.space><Key.shift>PUV<Key.backspace>BLIC<Key.space><Key.shift>SCHOOL,<Key.space><Key.shift>D
Screenshot: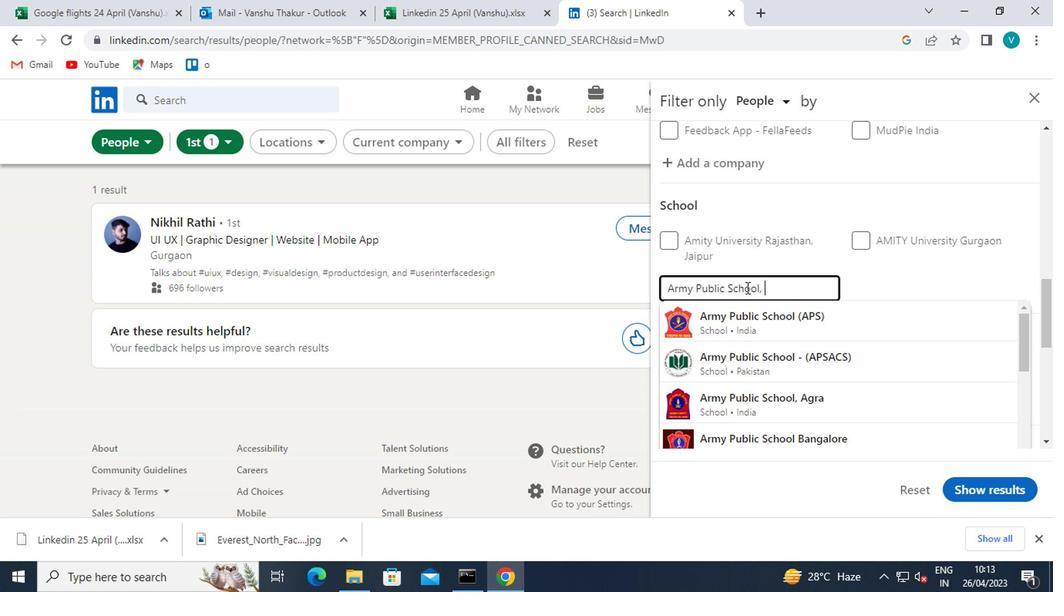 
Action: Mouse moved to (806, 310)
Screenshot: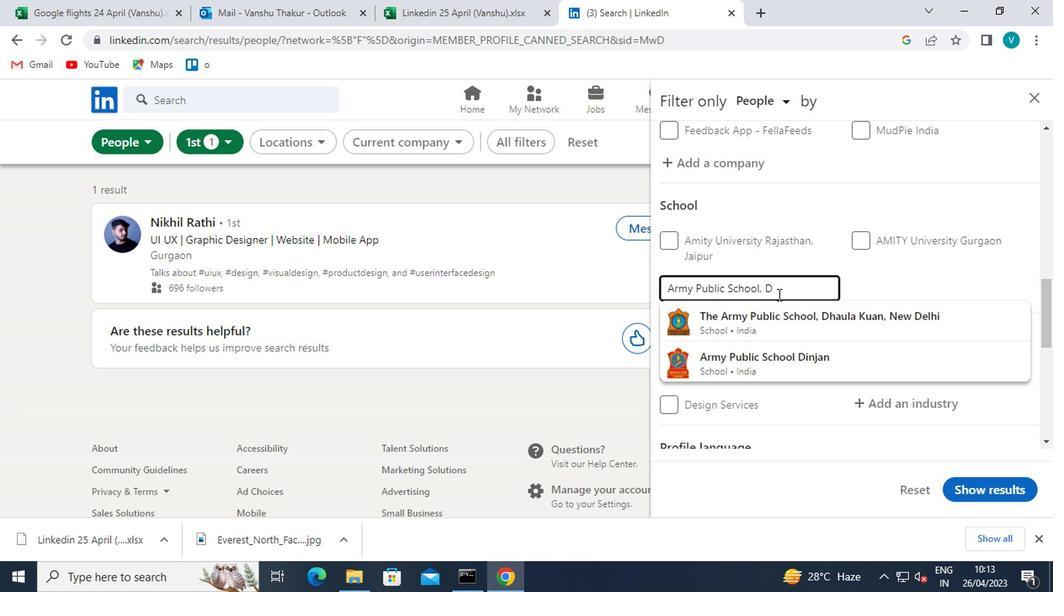 
Action: Mouse pressed left at (806, 310)
Screenshot: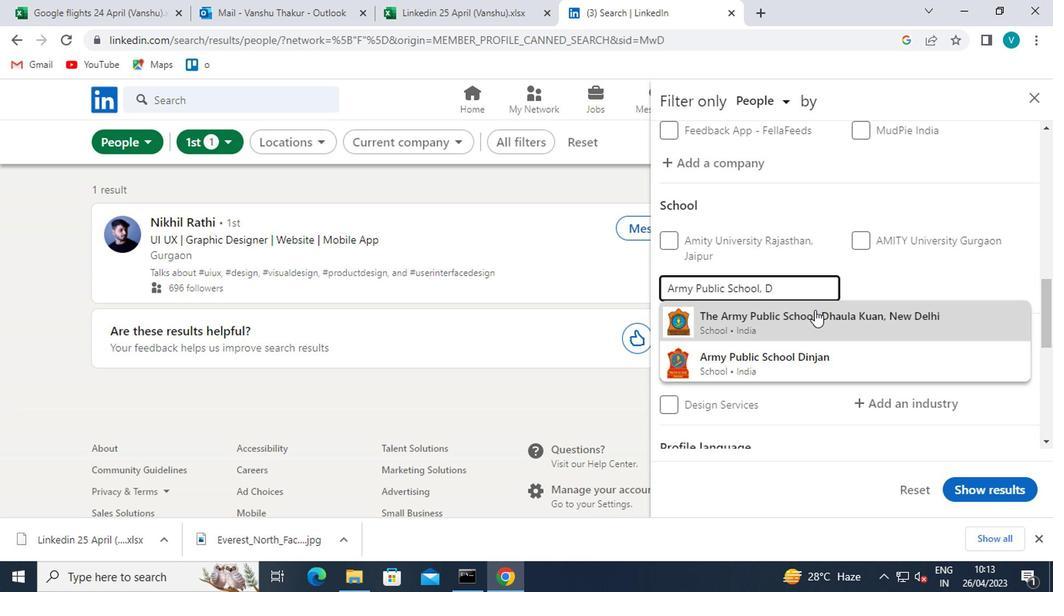 
Action: Mouse scrolled (806, 309) with delta (0, -1)
Screenshot: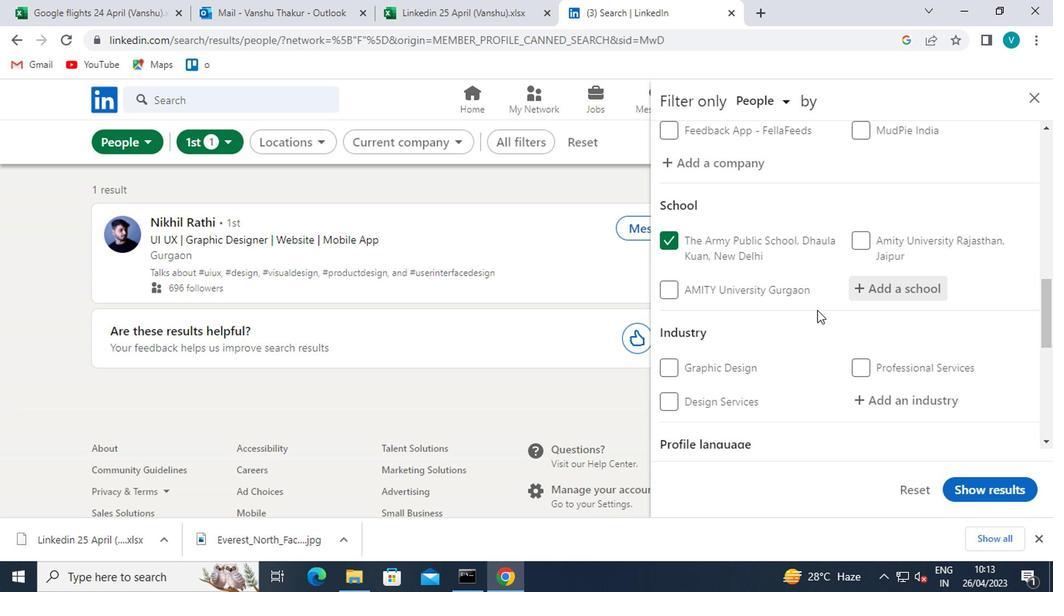 
Action: Mouse moved to (806, 312)
Screenshot: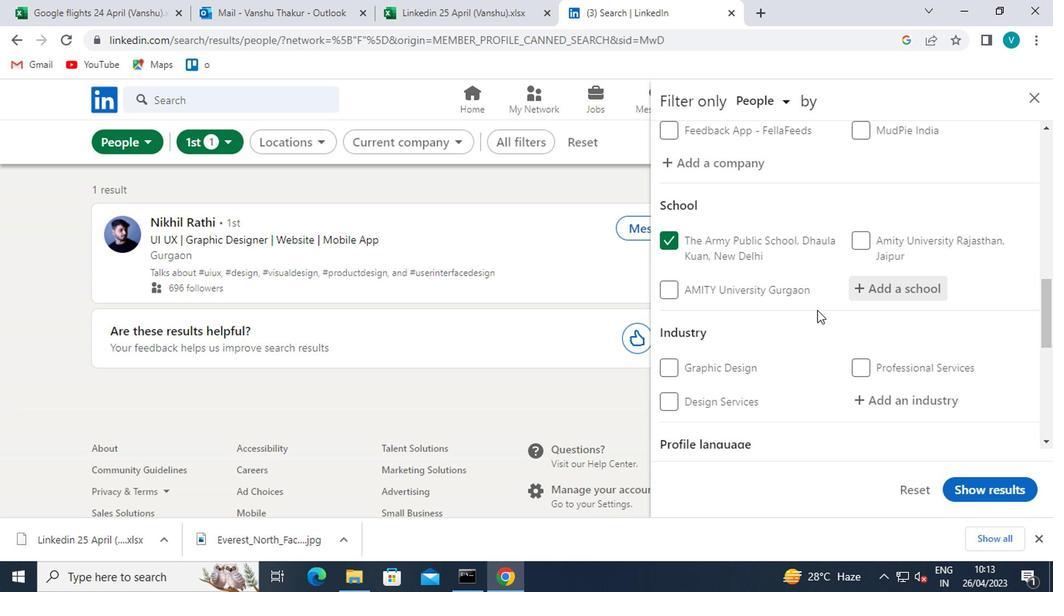 
Action: Mouse scrolled (806, 311) with delta (0, -1)
Screenshot: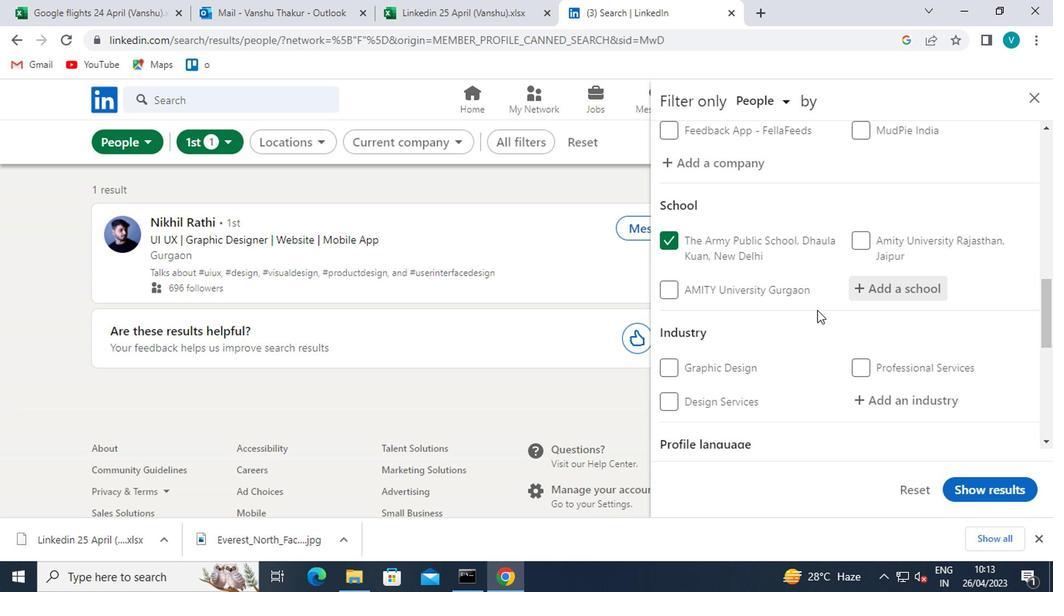 
Action: Mouse moved to (871, 247)
Screenshot: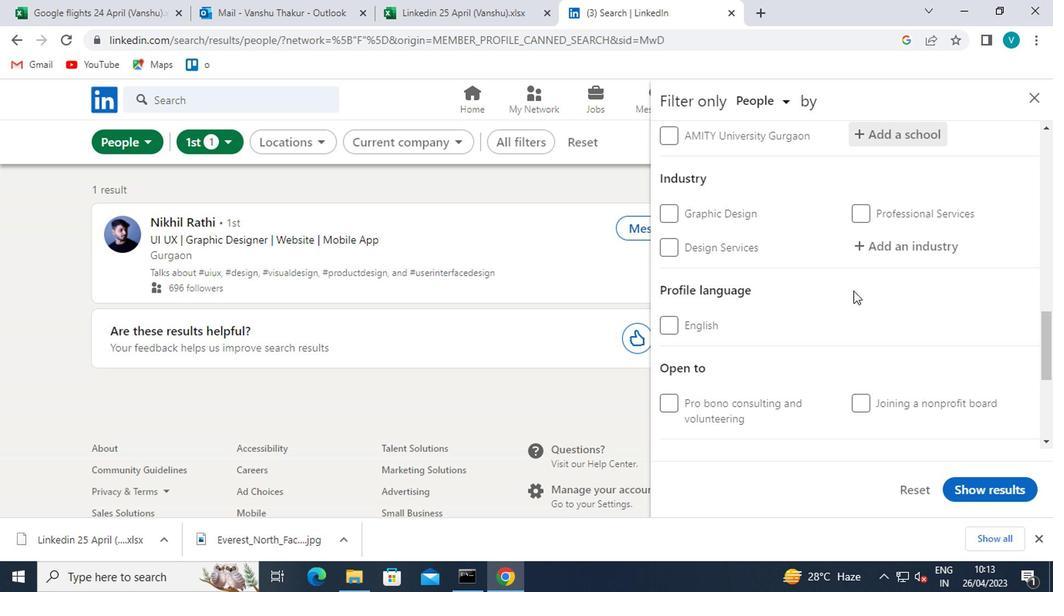 
Action: Mouse pressed left at (871, 247)
Screenshot: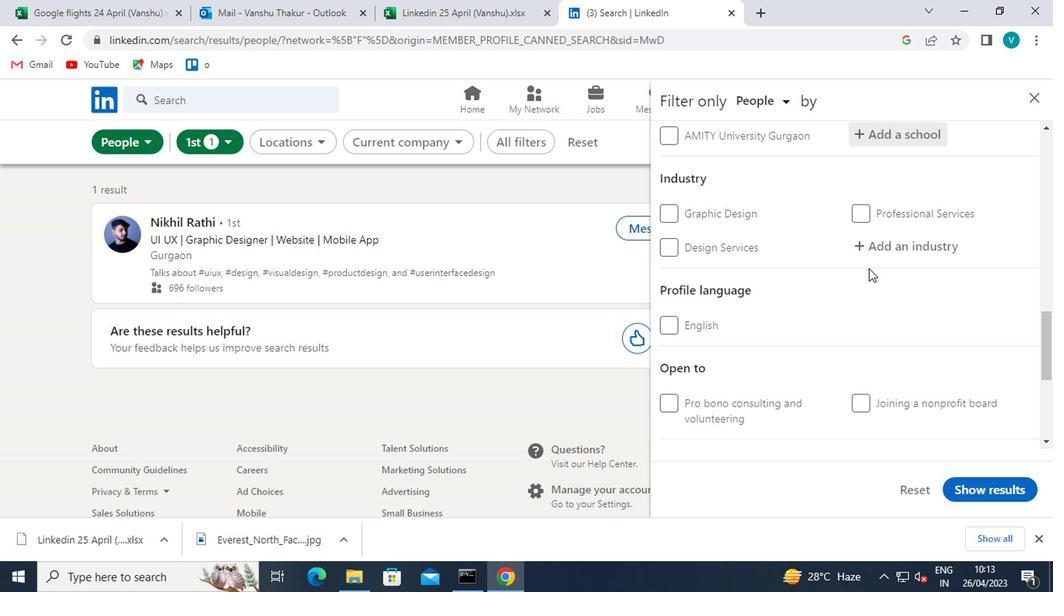 
Action: Key pressed <Key.shift>ELECTRIC<Key.space><Key.shift>POWER<Key.space><Key.shift><Key.shift><Key.shift><Key.shift><Key.shift><Key.shift><Key.shift><Key.shift><Key.shift><Key.shift><Key.shift><Key.shift><Key.shift>GENERATION
Screenshot: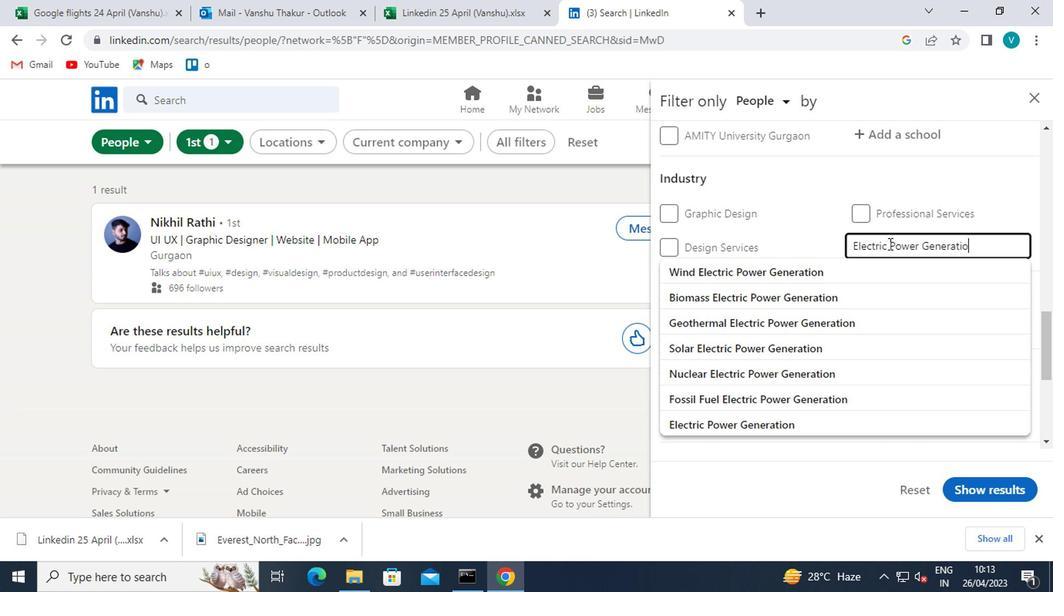 
Action: Mouse moved to (733, 269)
Screenshot: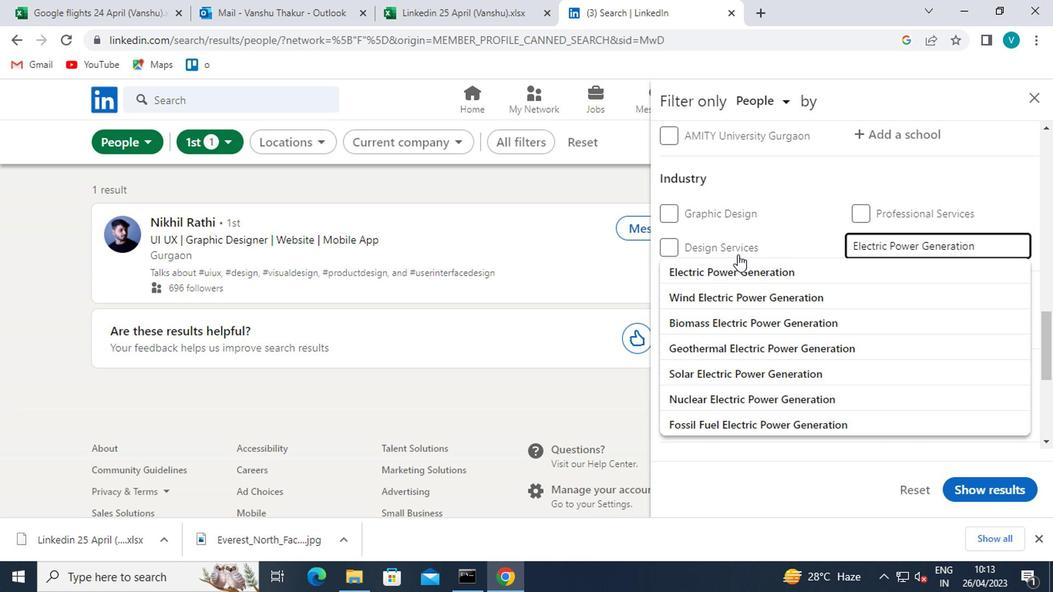 
Action: Mouse pressed left at (733, 269)
Screenshot: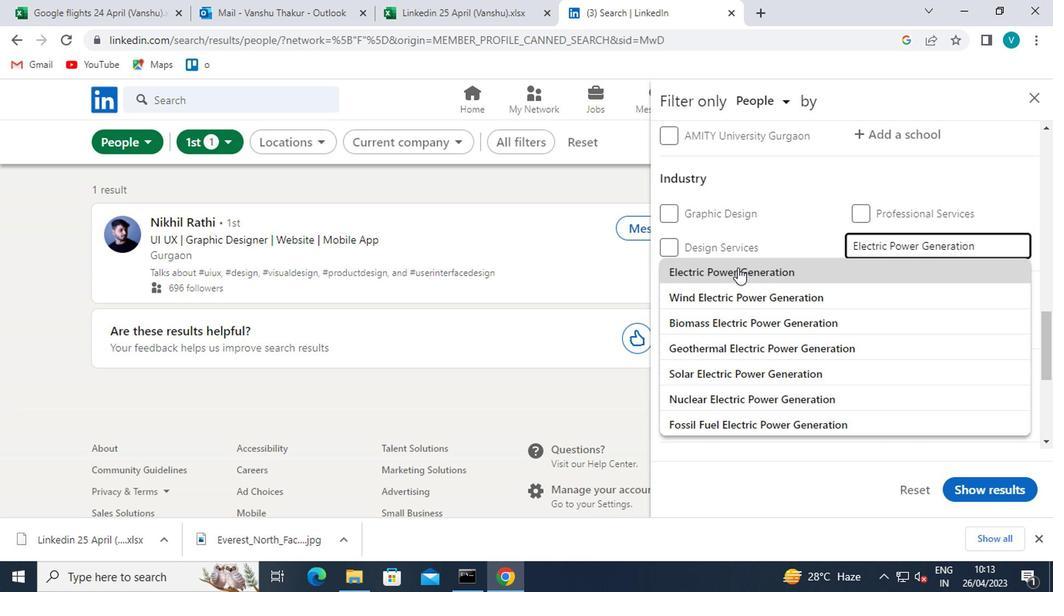 
Action: Mouse moved to (751, 298)
Screenshot: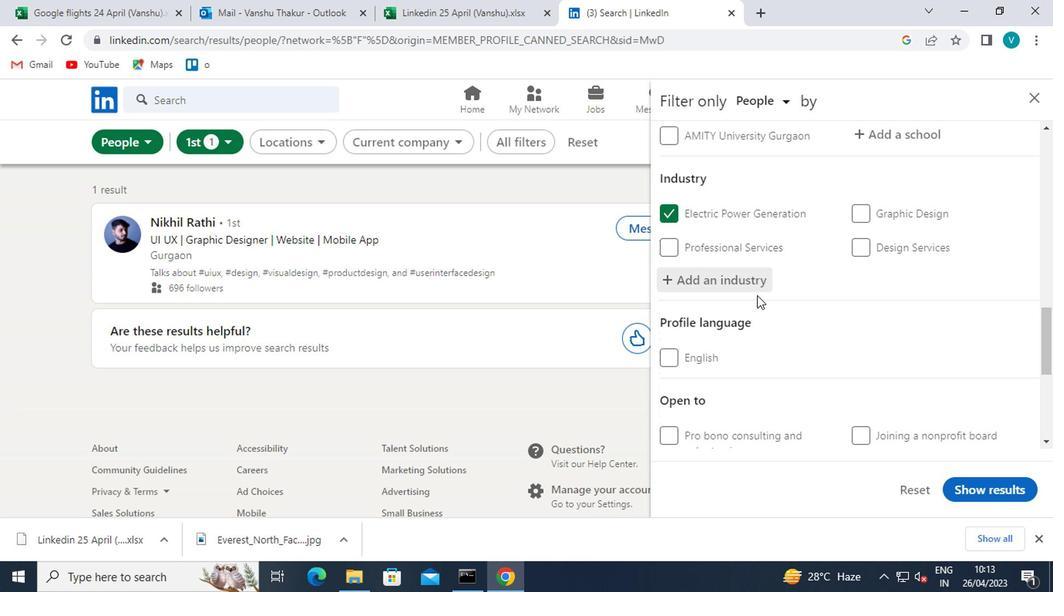 
Action: Mouse scrolled (751, 297) with delta (0, 0)
Screenshot: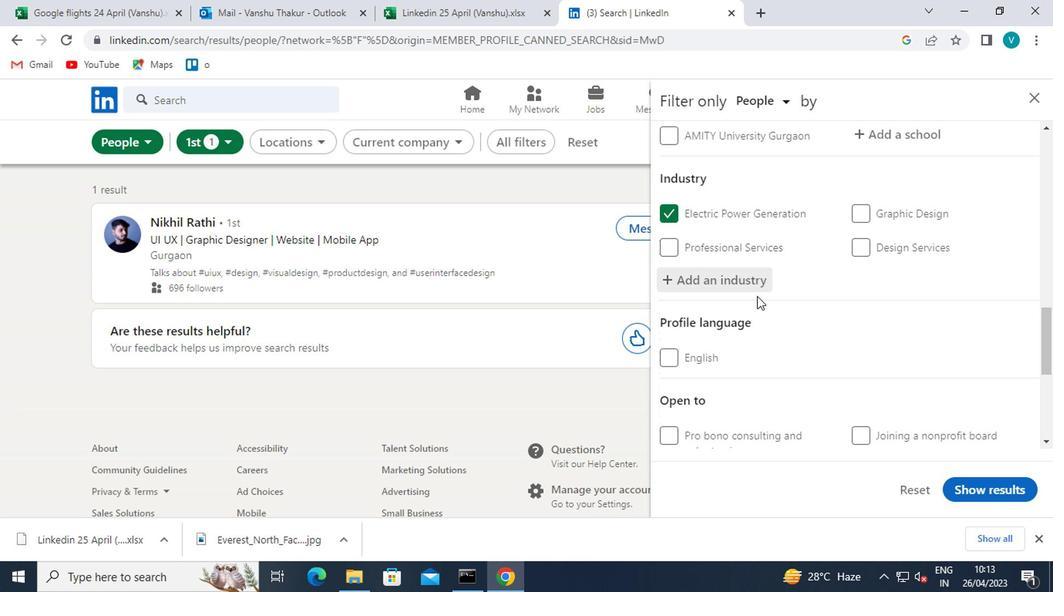 
Action: Mouse scrolled (751, 297) with delta (0, 0)
Screenshot: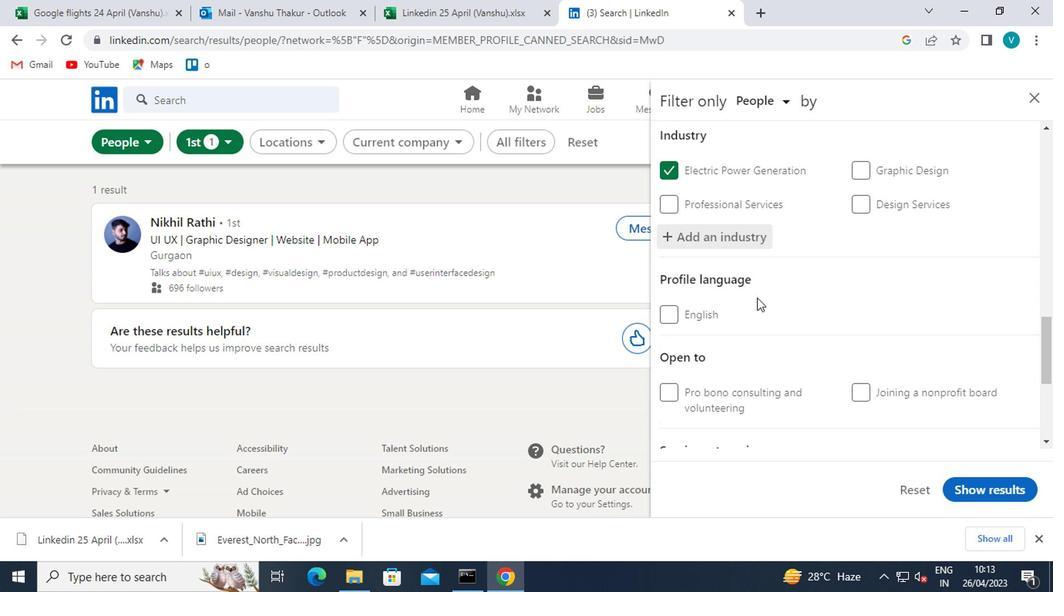 
Action: Mouse moved to (751, 300)
Screenshot: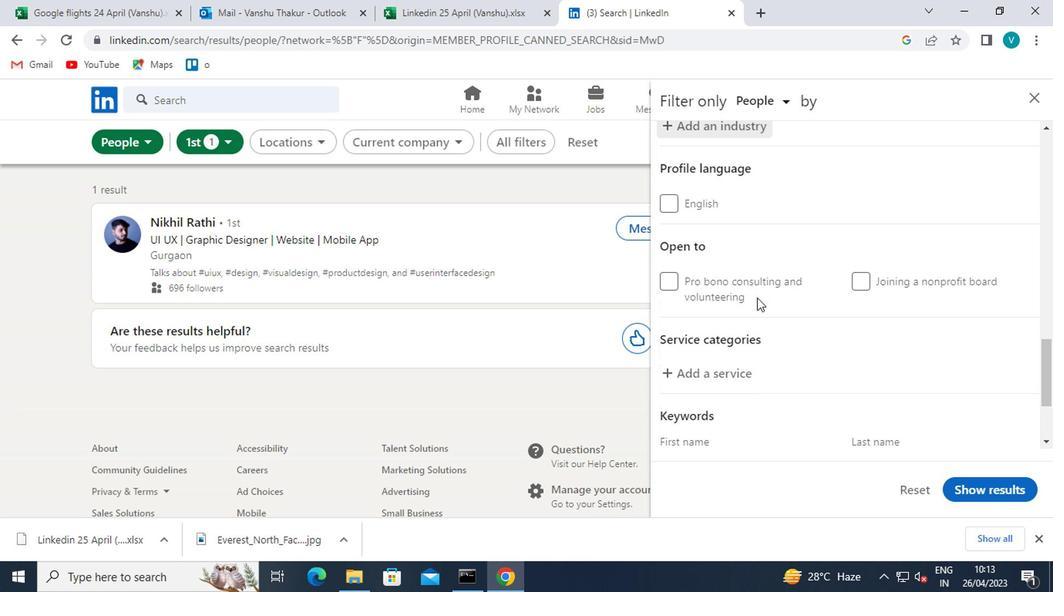 
Action: Mouse scrolled (751, 299) with delta (0, 0)
Screenshot: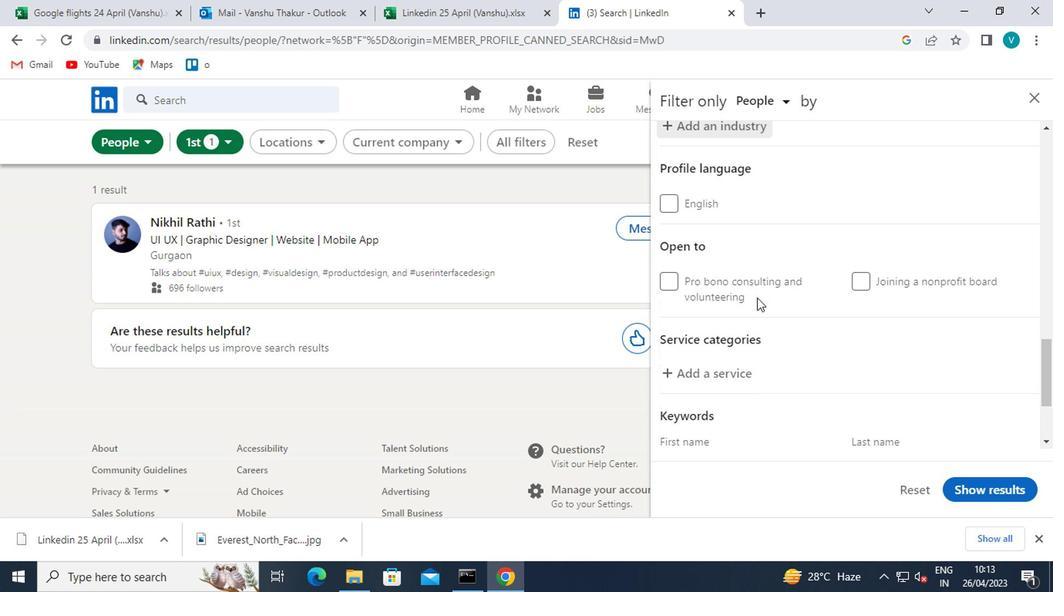 
Action: Mouse moved to (720, 295)
Screenshot: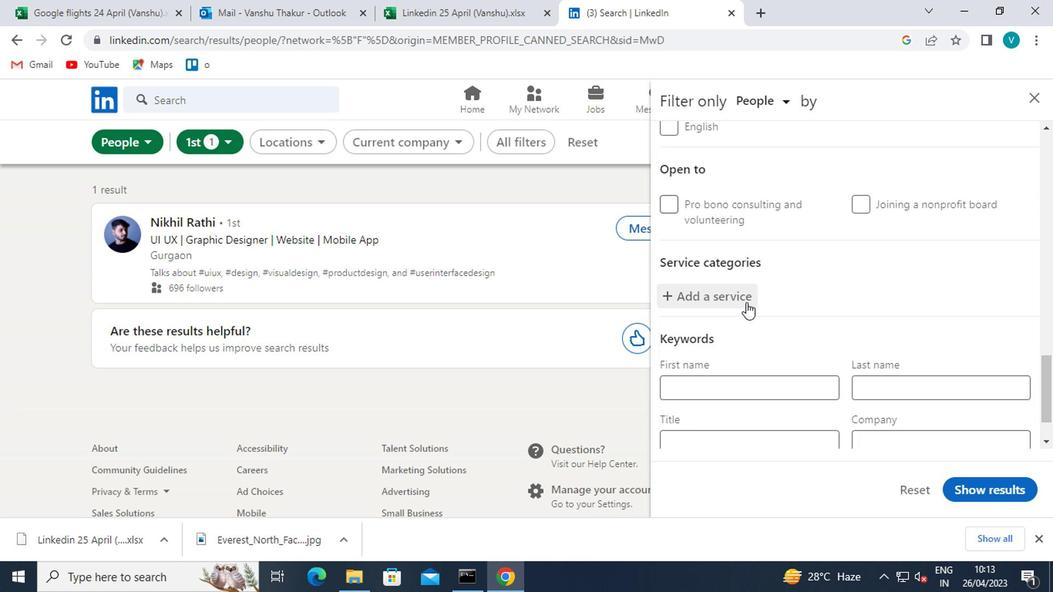 
Action: Mouse pressed left at (720, 295)
Screenshot: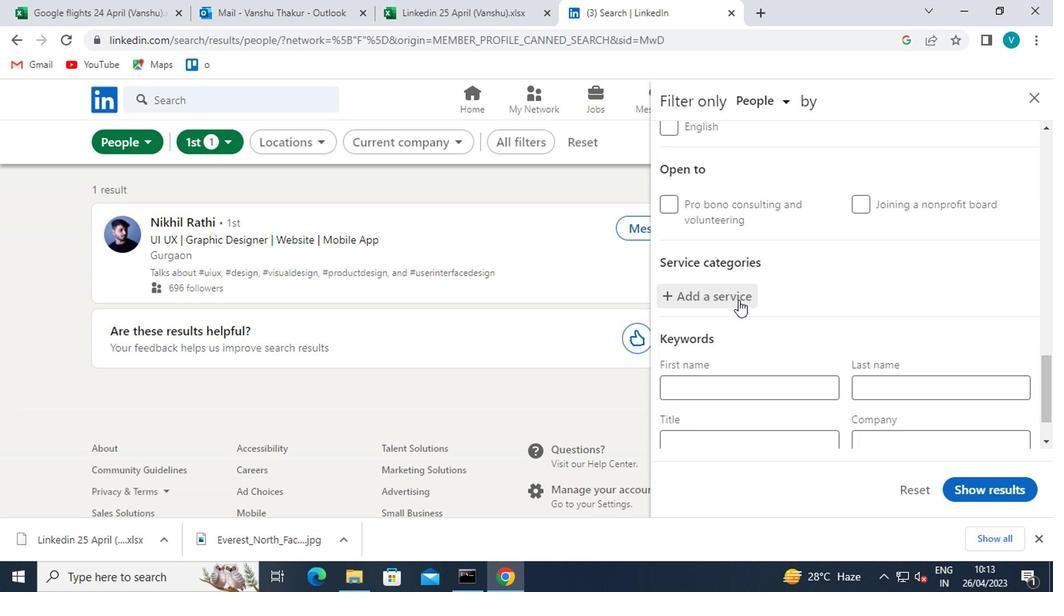 
Action: Mouse moved to (720, 295)
Screenshot: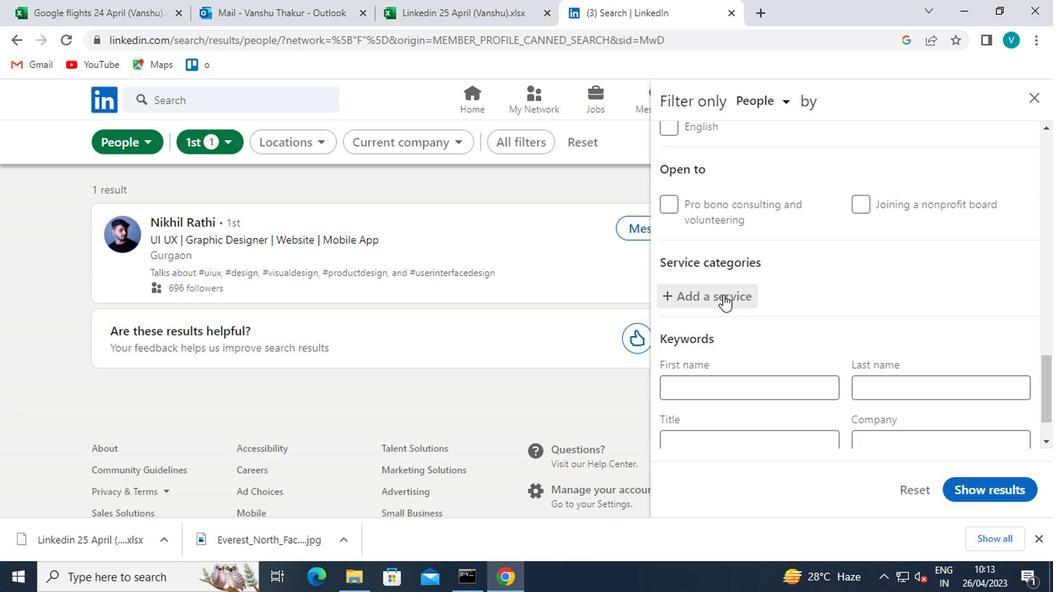 
Action: Key pressed <Key.shift>CORPORATE
Screenshot: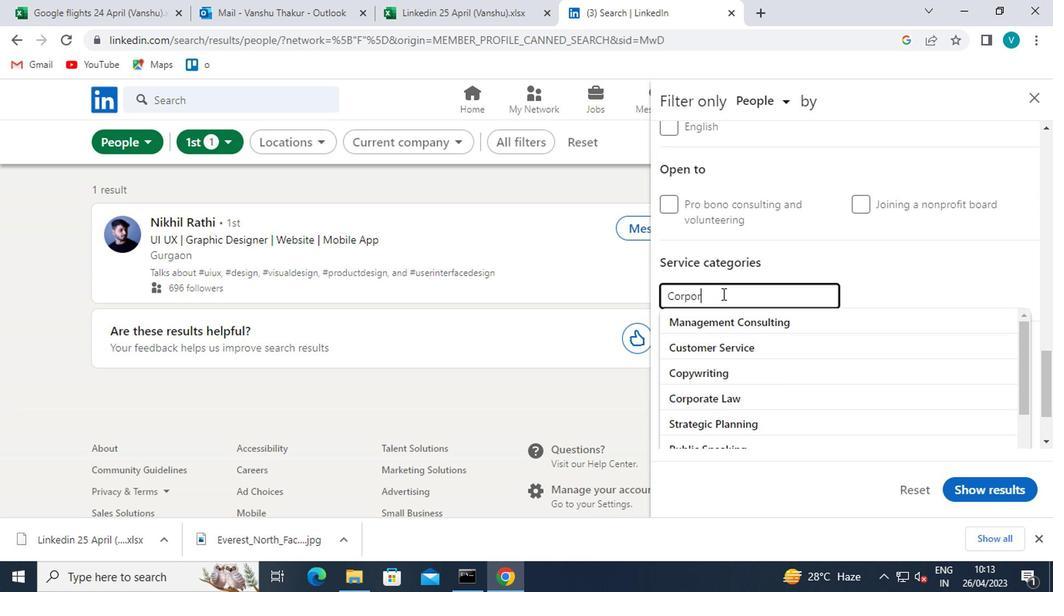
Action: Mouse moved to (725, 343)
Screenshot: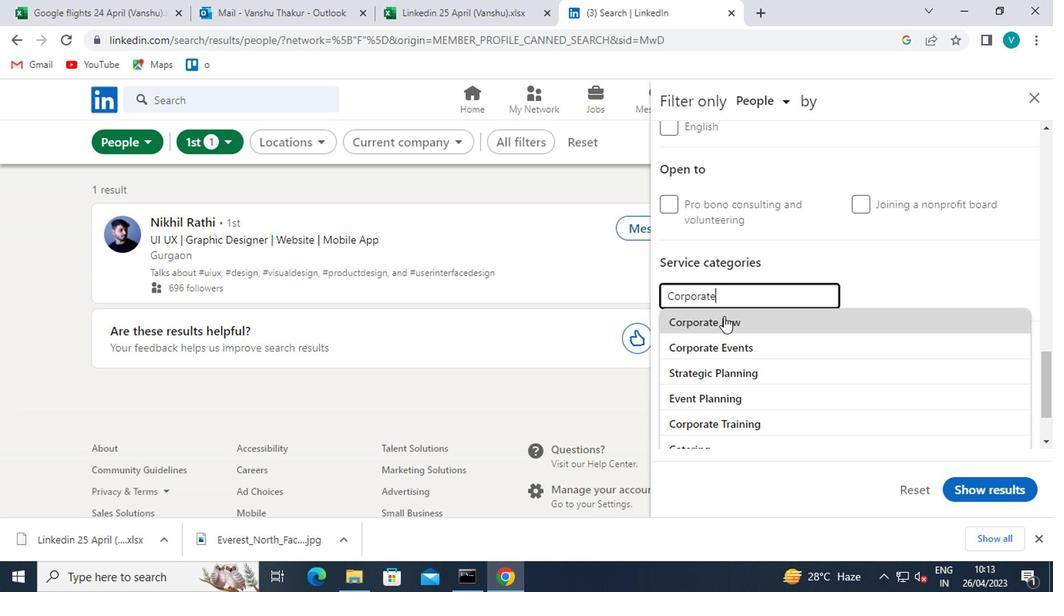 
Action: Mouse pressed left at (725, 343)
Screenshot: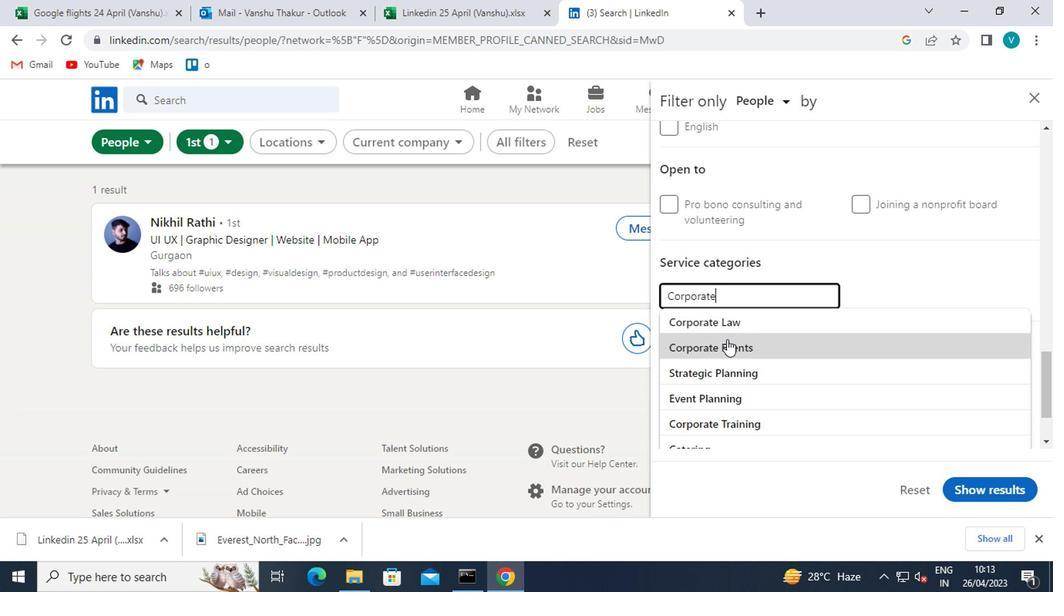 
Action: Mouse scrolled (725, 343) with delta (0, 0)
Screenshot: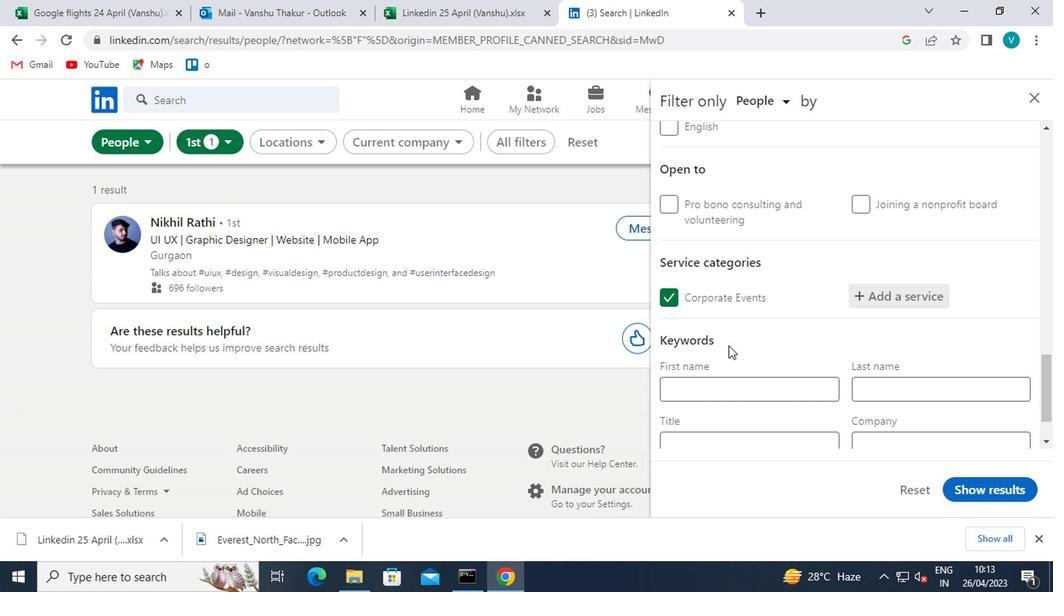 
Action: Mouse scrolled (725, 343) with delta (0, 0)
Screenshot: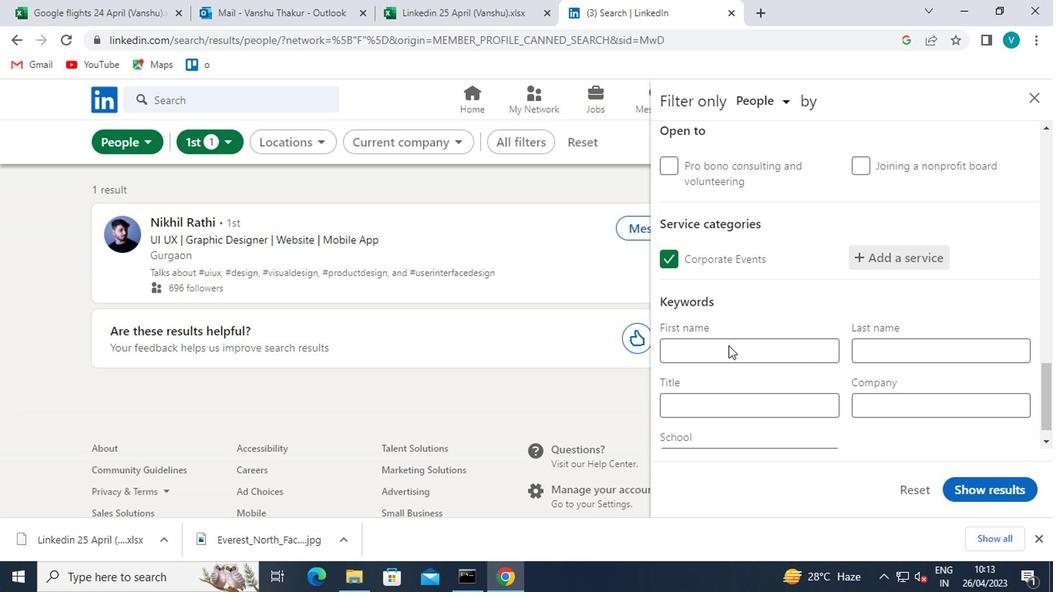 
Action: Mouse scrolled (725, 343) with delta (0, 0)
Screenshot: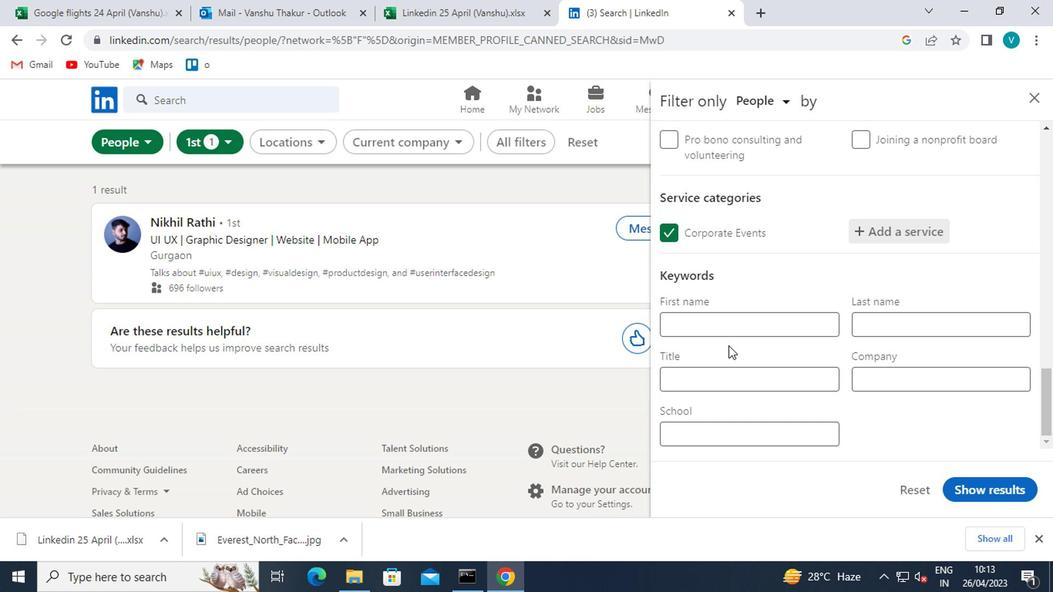 
Action: Mouse moved to (725, 374)
Screenshot: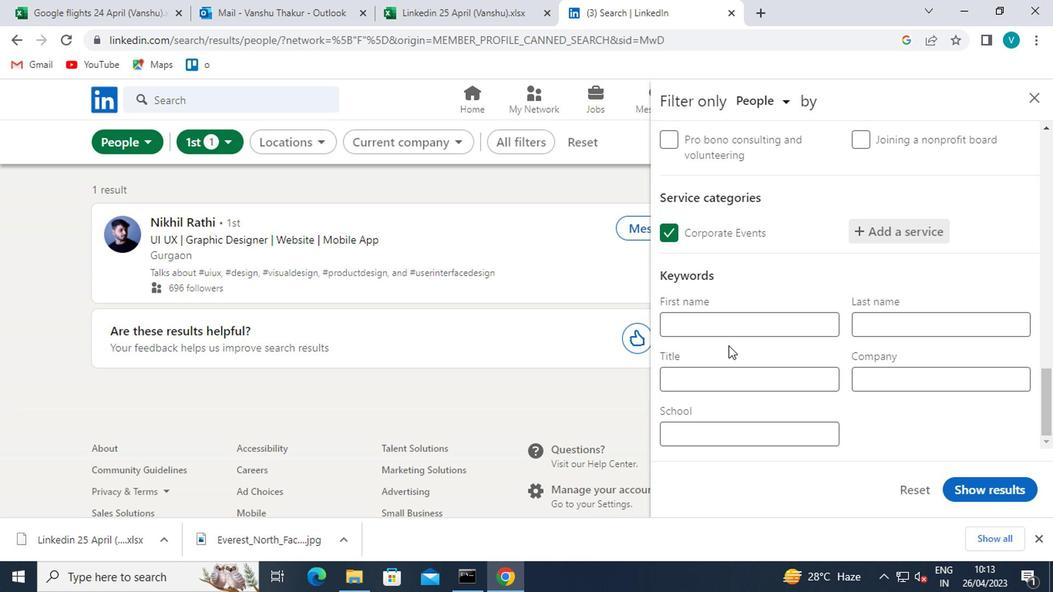 
Action: Mouse pressed left at (725, 374)
Screenshot: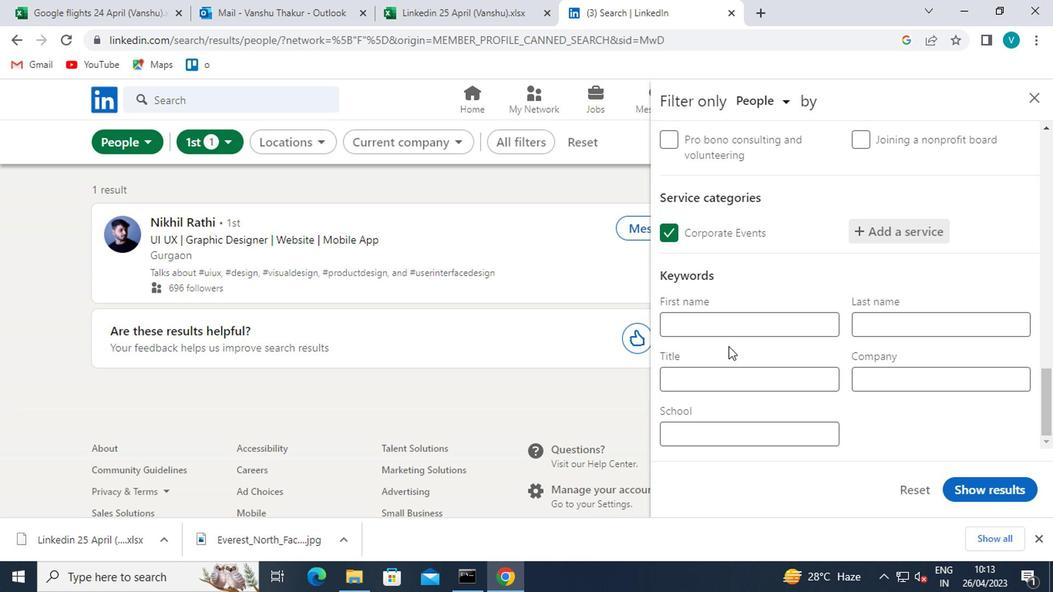 
Action: Key pressed <Key.shift>COPYWRITER
Screenshot: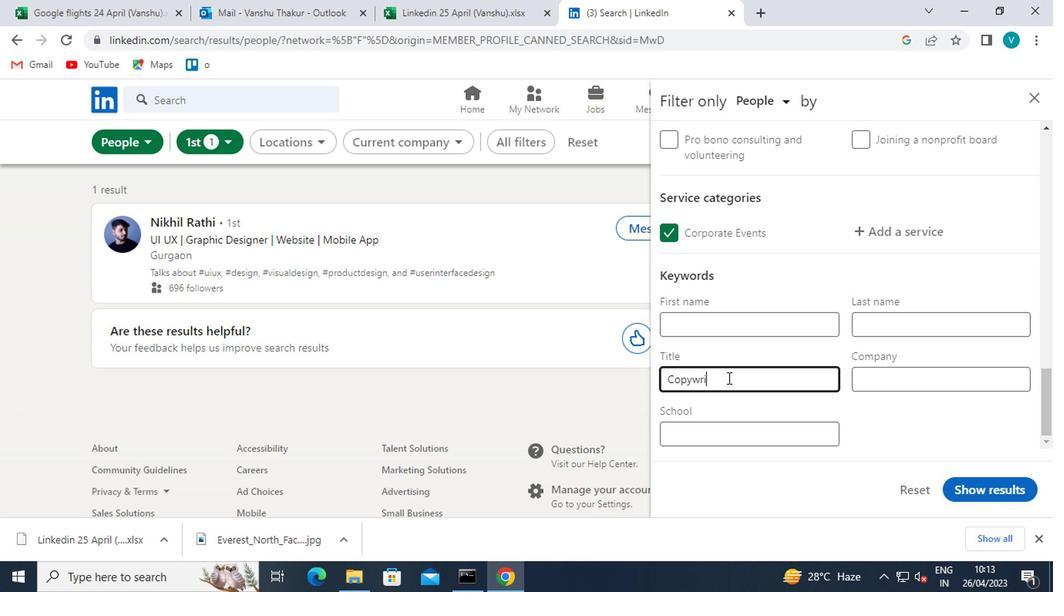 
Action: Mouse moved to (936, 473)
Screenshot: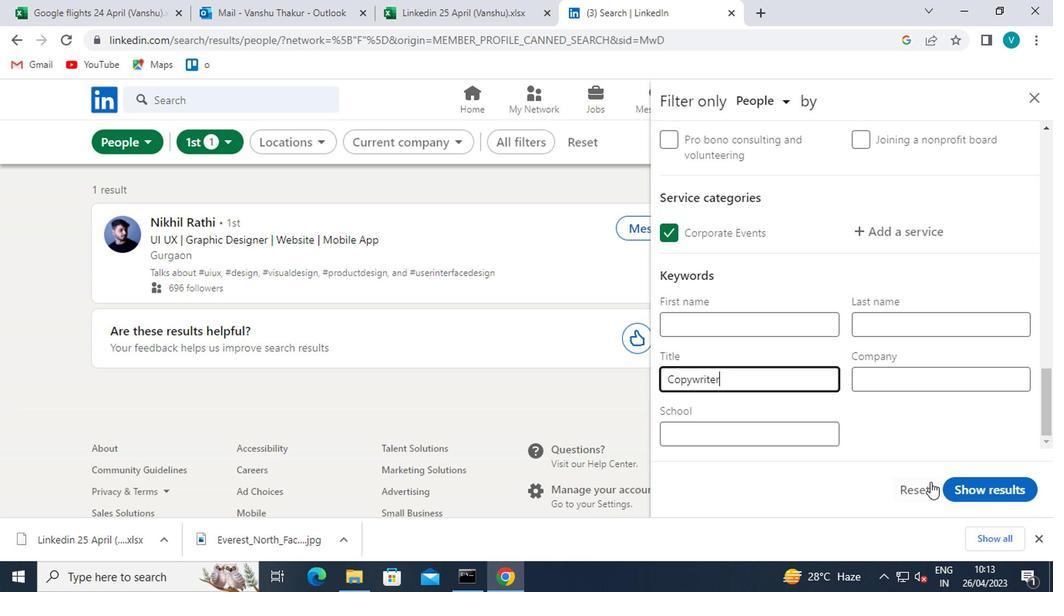 
Action: Mouse pressed left at (936, 473)
Screenshot: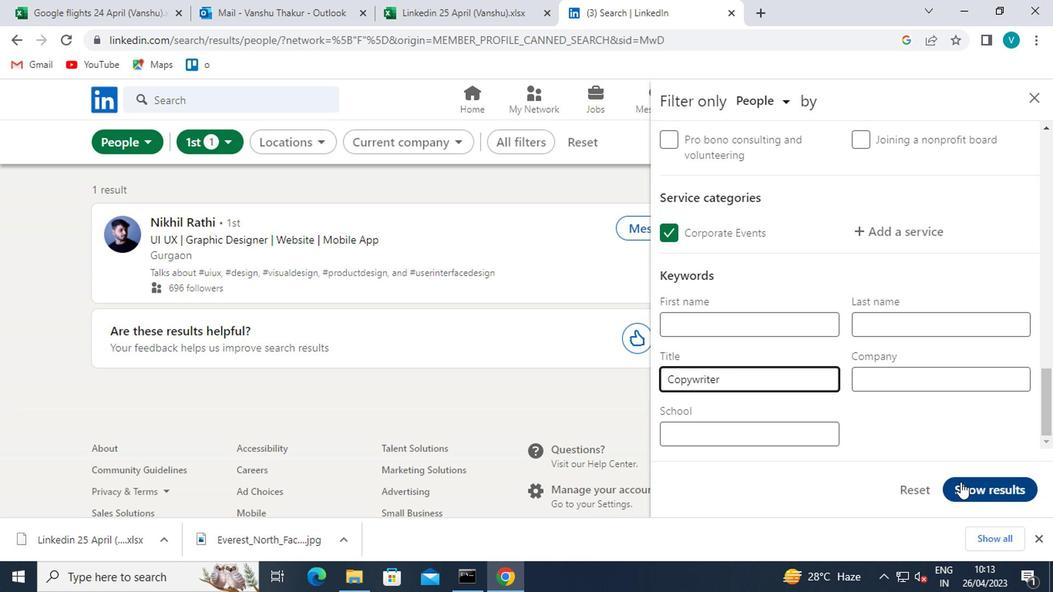 
